 Task: Open Card Card0000000183 in Board Board0000000046 in Workspace WS0000000016 in Trello. Add Member Carxxstreet791@gmail.com to Card Card0000000183 in Board Board0000000046 in Workspace WS0000000016 in Trello. Add Orange Label titled Label0000000183 to Card Card0000000183 in Board Board0000000046 in Workspace WS0000000016 in Trello. Add Checklist CL0000000183 to Card Card0000000183 in Board Board0000000046 in Workspace WS0000000016 in Trello. Add Dates with Start Date as Jun 01 2023 and Due Date as Jun 30 2023 to Card Card0000000183 in Board Board0000000046 in Workspace WS0000000016 in Trello
Action: Mouse moved to (523, 84)
Screenshot: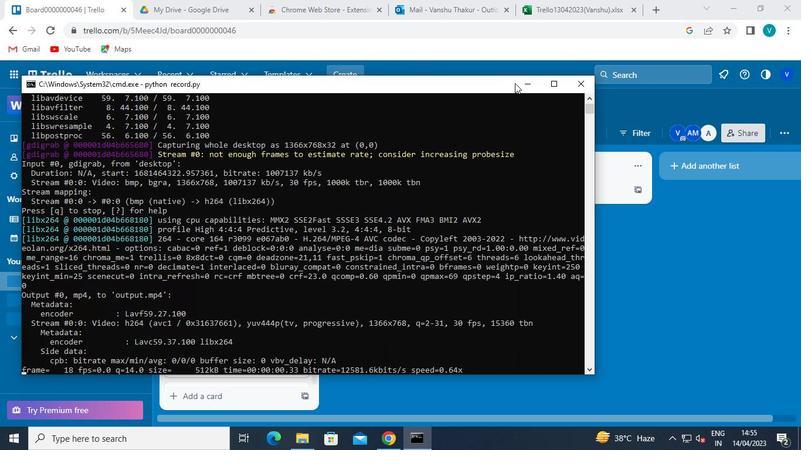 
Action: Mouse pressed left at (523, 84)
Screenshot: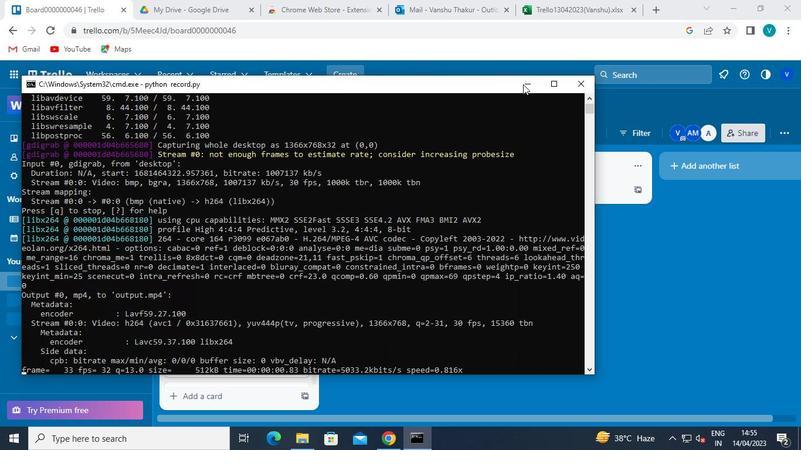 
Action: Mouse moved to (254, 345)
Screenshot: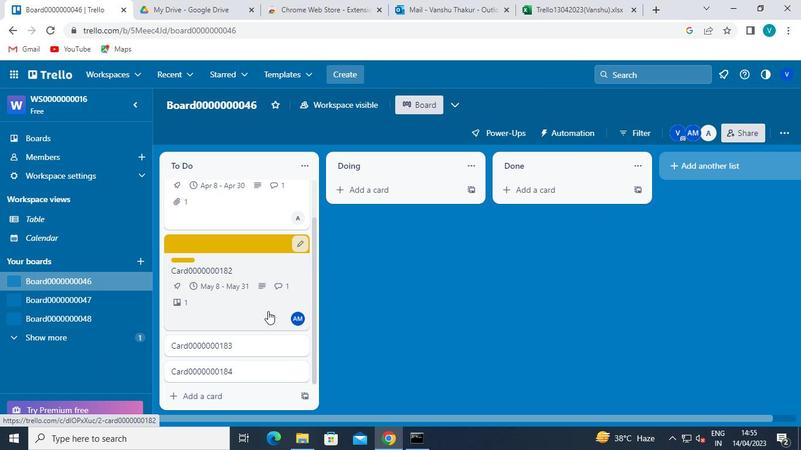 
Action: Mouse pressed left at (254, 345)
Screenshot: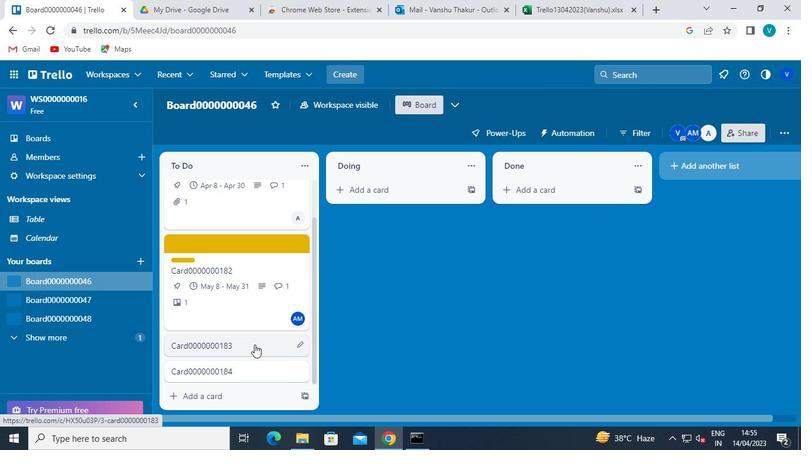
Action: Mouse moved to (557, 202)
Screenshot: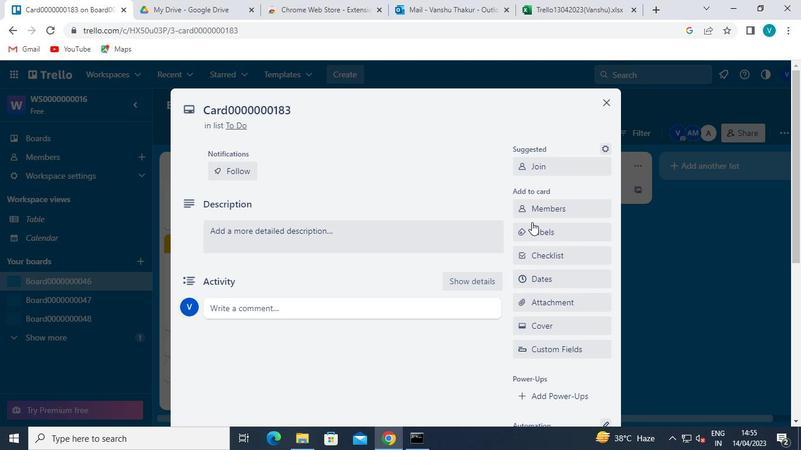 
Action: Mouse pressed left at (557, 202)
Screenshot: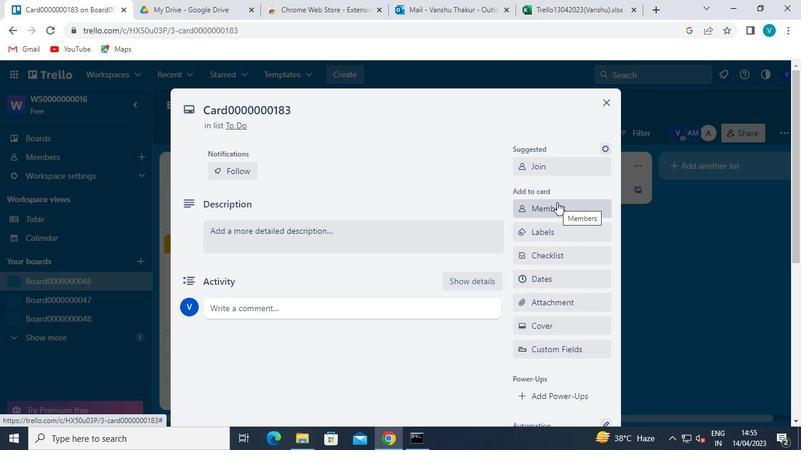 
Action: Mouse moved to (558, 256)
Screenshot: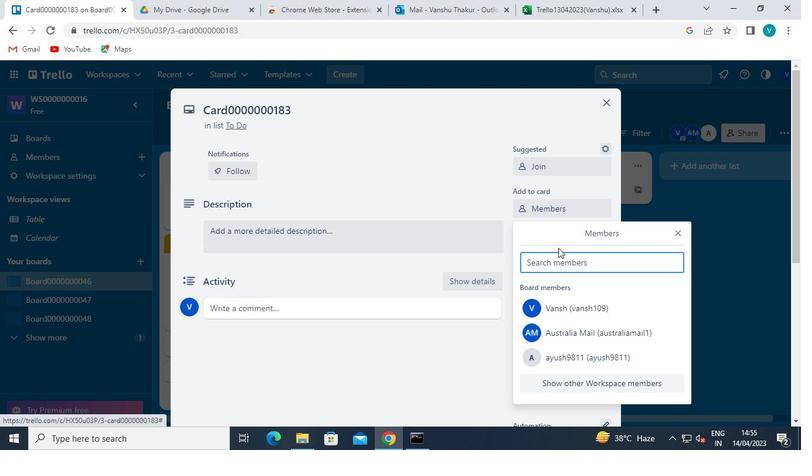 
Action: Mouse pressed left at (558, 256)
Screenshot: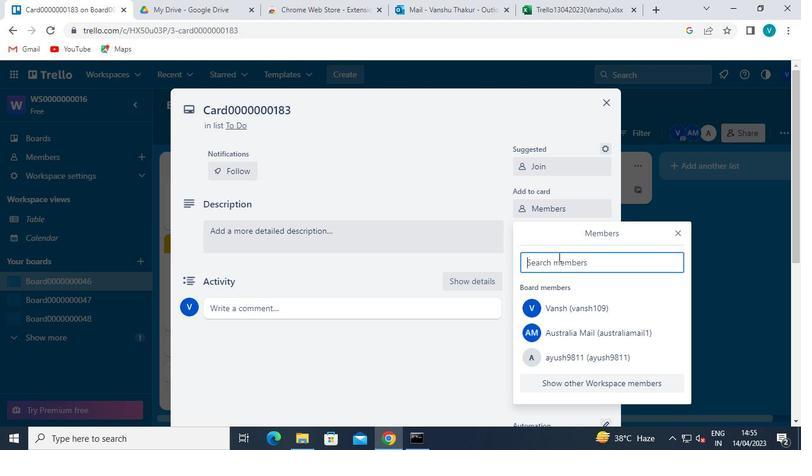 
Action: Mouse moved to (558, 256)
Screenshot: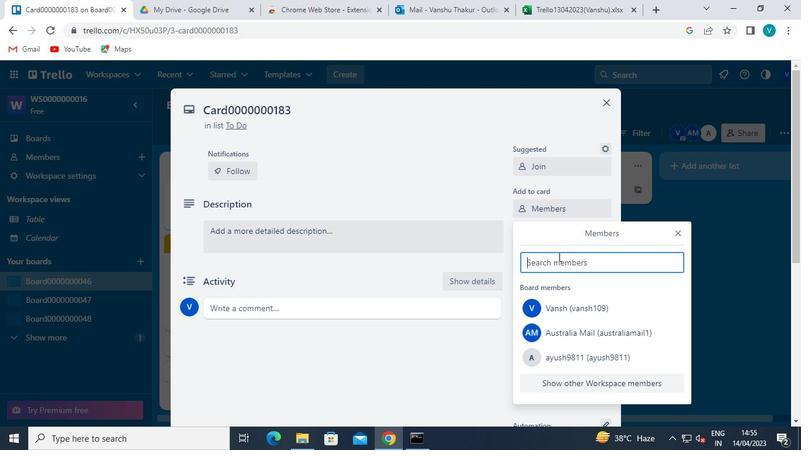 
Action: Keyboard Key.shift
Screenshot: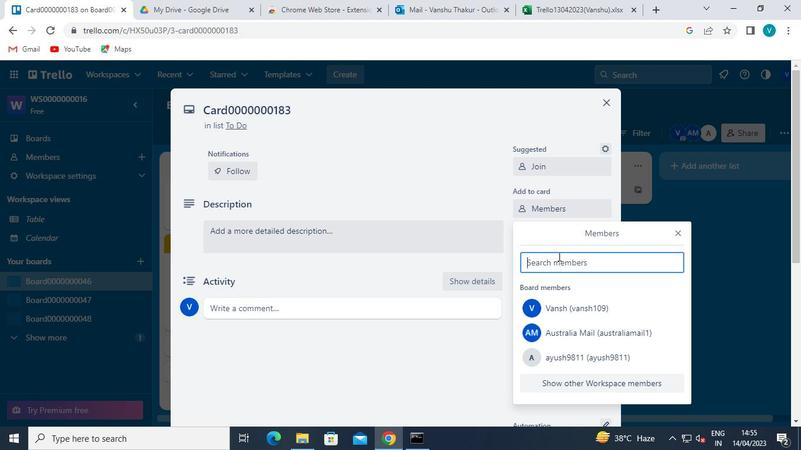 
Action: Keyboard Key.shift
Screenshot: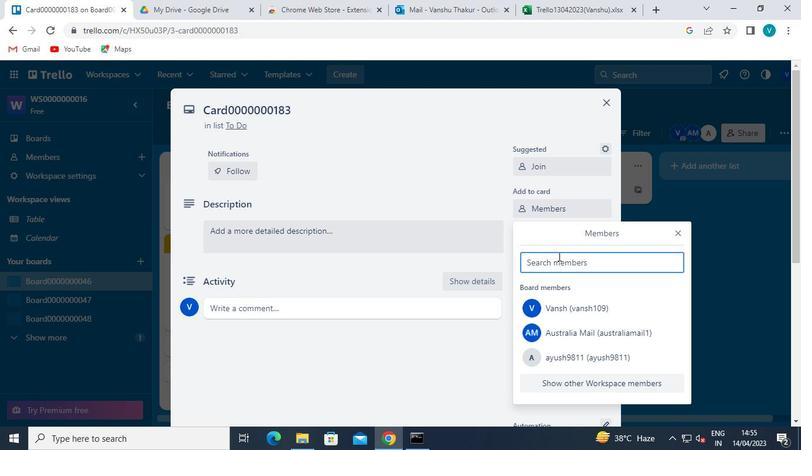 
Action: Keyboard Key.shift
Screenshot: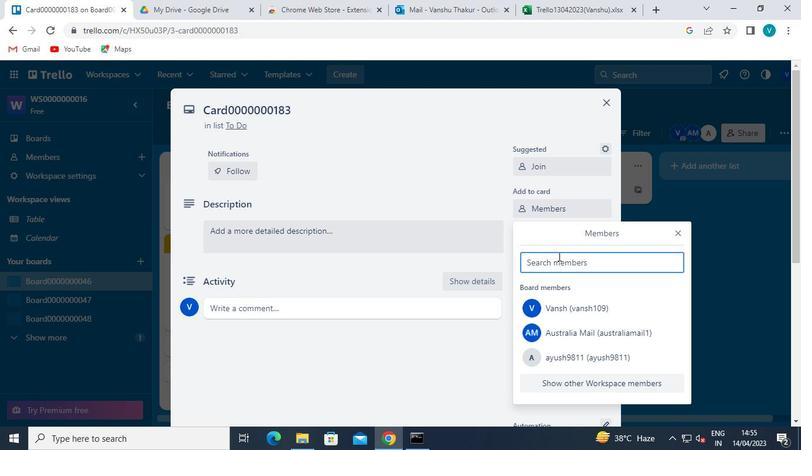 
Action: Keyboard C
Screenshot: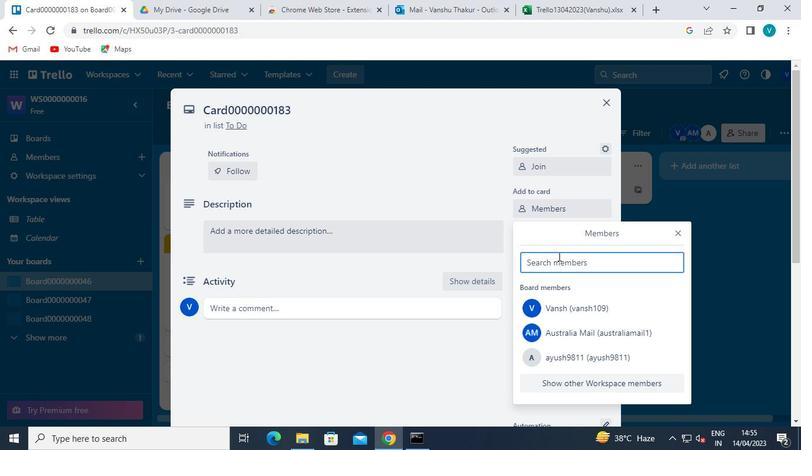 
Action: Keyboard a
Screenshot: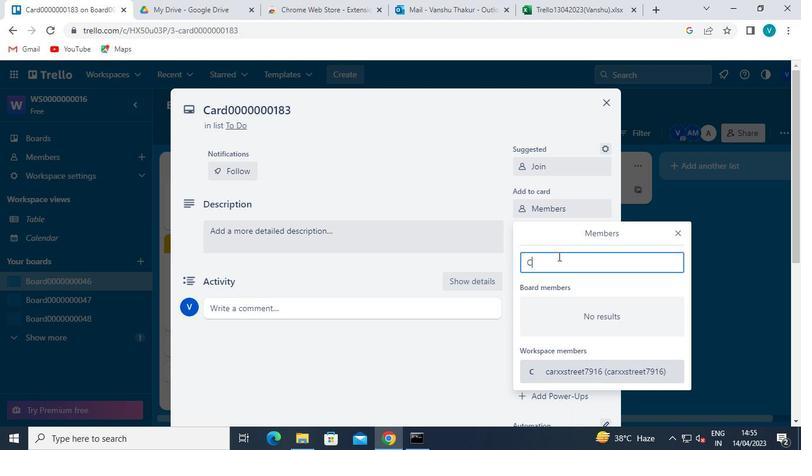 
Action: Keyboard r
Screenshot: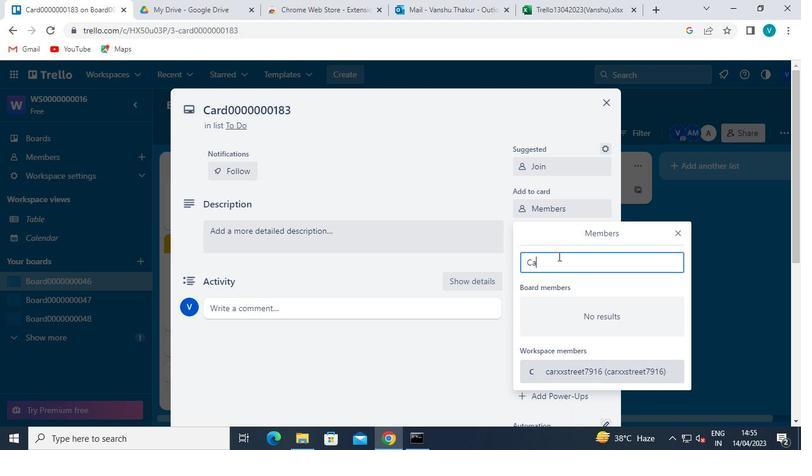 
Action: Keyboard x
Screenshot: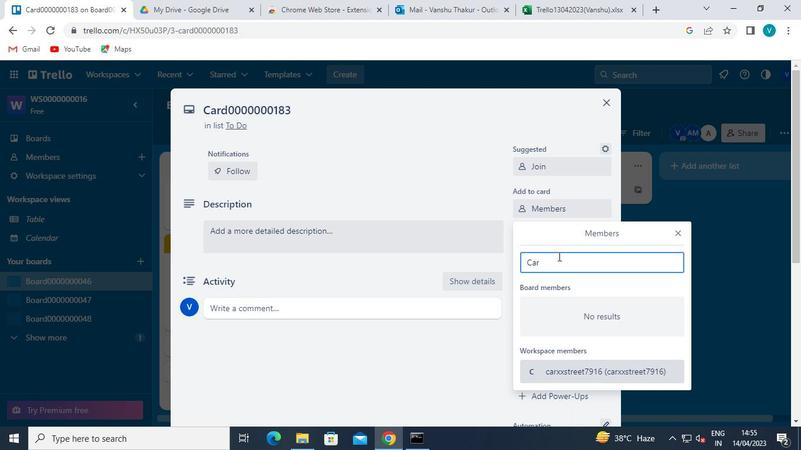 
Action: Keyboard x
Screenshot: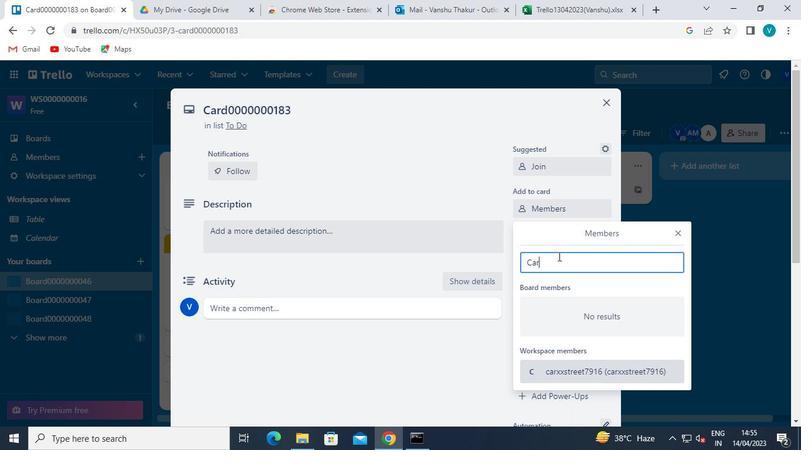 
Action: Keyboard Key.shift
Screenshot: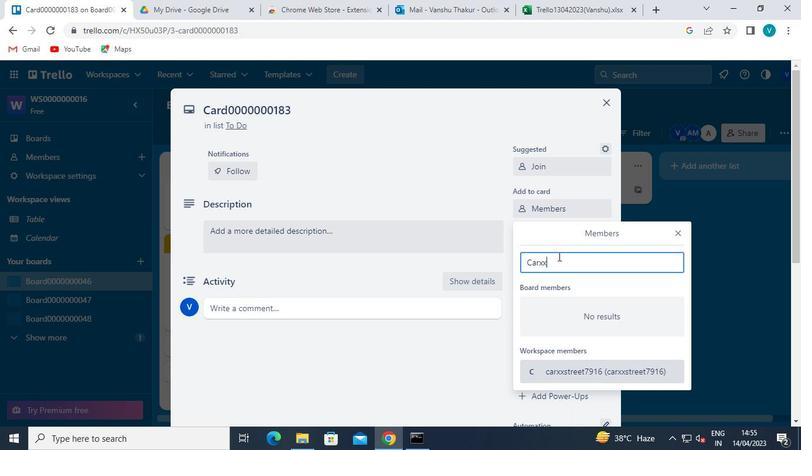 
Action: Keyboard S
Screenshot: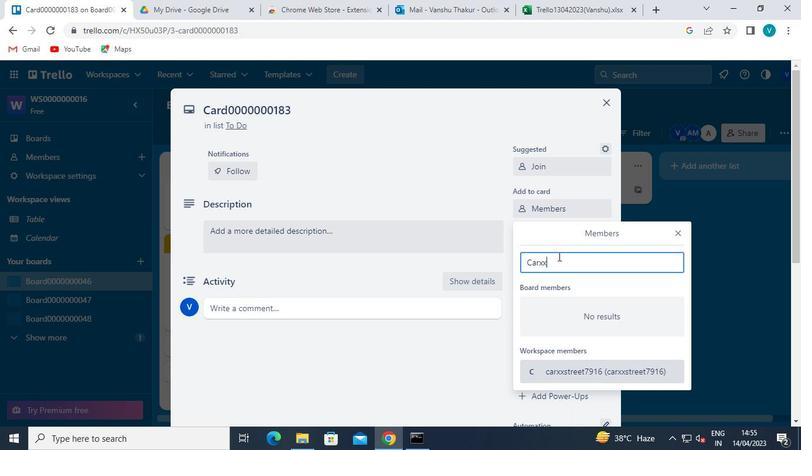 
Action: Keyboard t
Screenshot: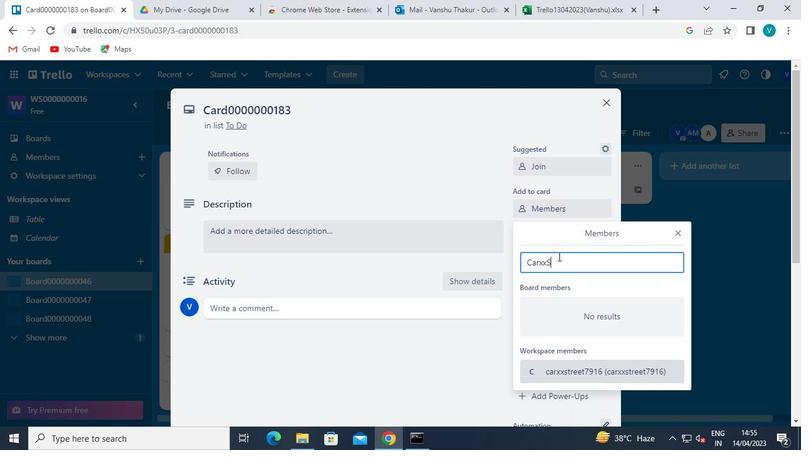 
Action: Keyboard r
Screenshot: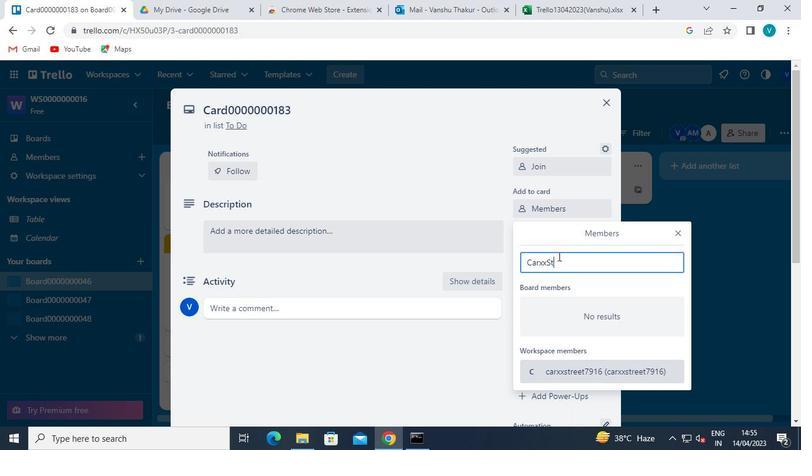 
Action: Keyboard e
Screenshot: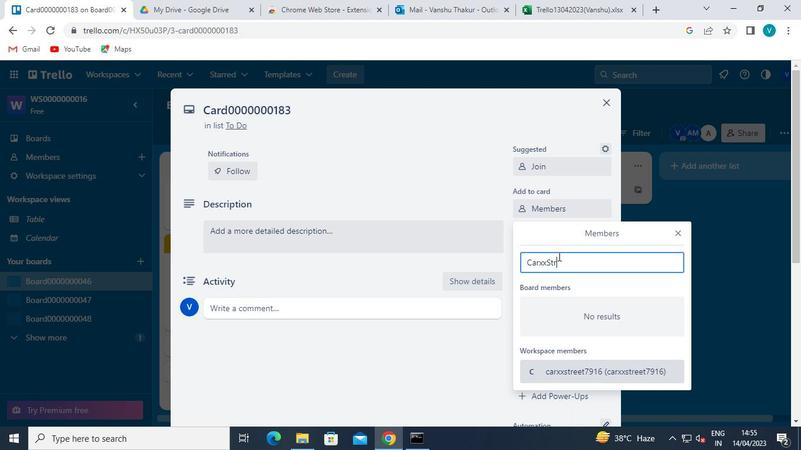 
Action: Keyboard e
Screenshot: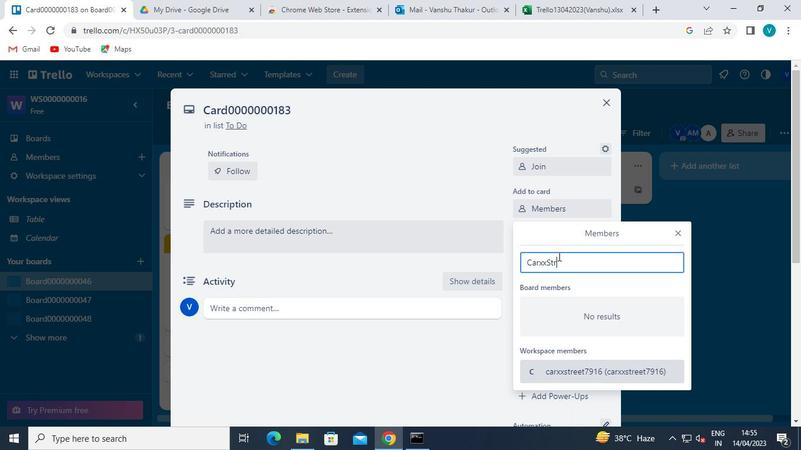 
Action: Keyboard t
Screenshot: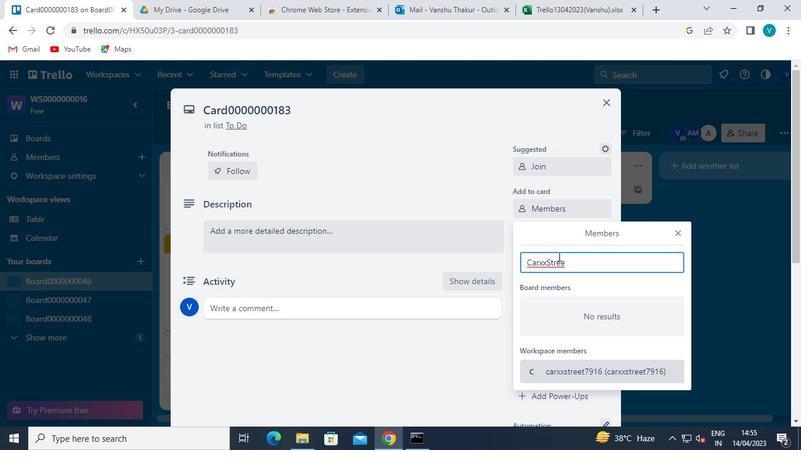 
Action: Keyboard <103>
Screenshot: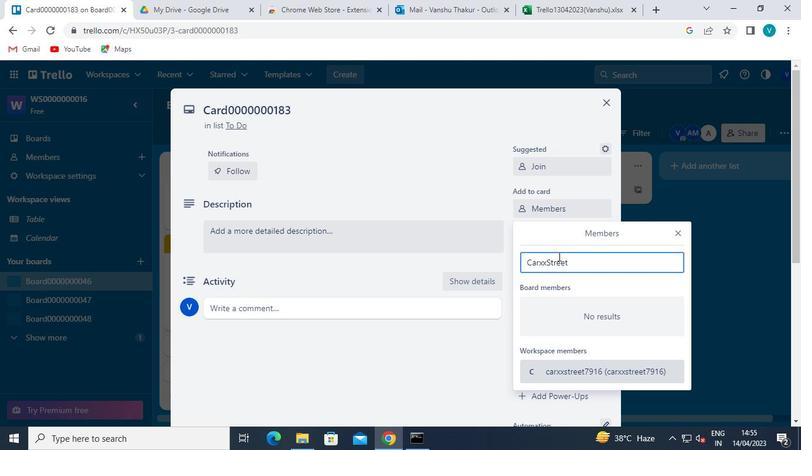 
Action: Keyboard <105>
Screenshot: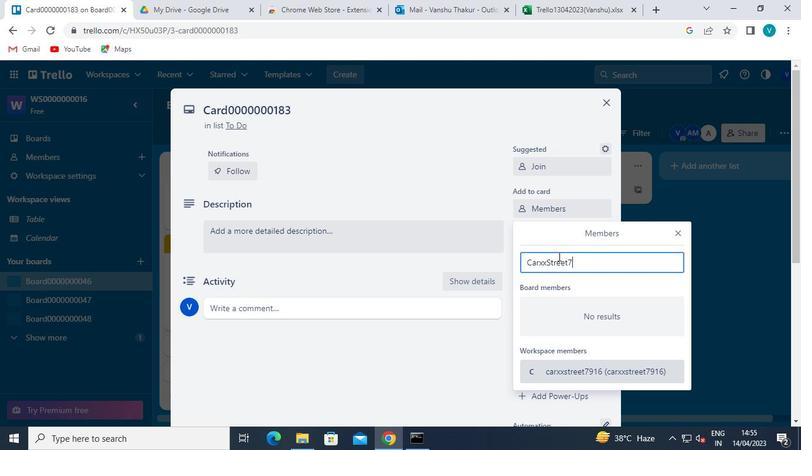 
Action: Keyboard <97>
Screenshot: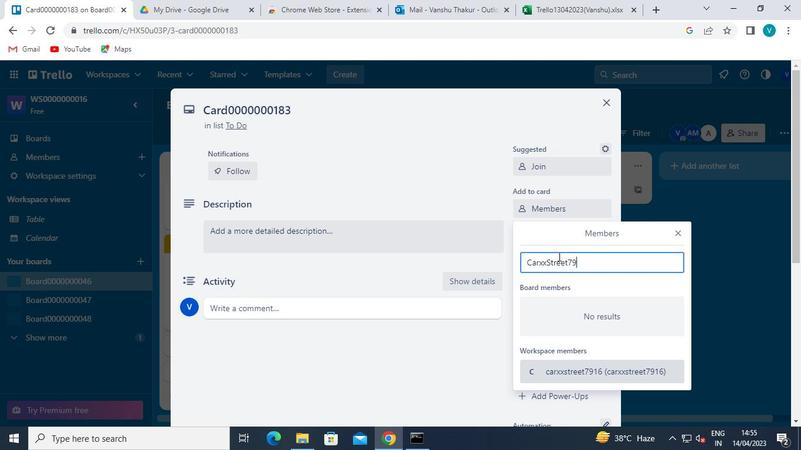 
Action: Keyboard <102>
Screenshot: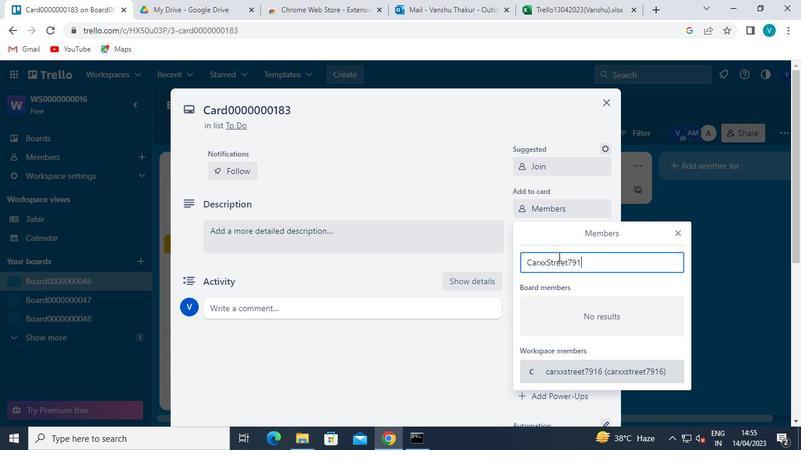 
Action: Keyboard Key.shift
Screenshot: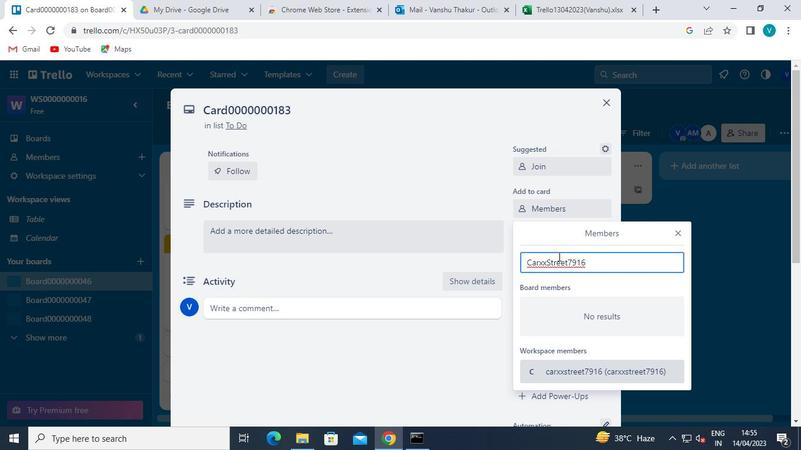 
Action: Keyboard @
Screenshot: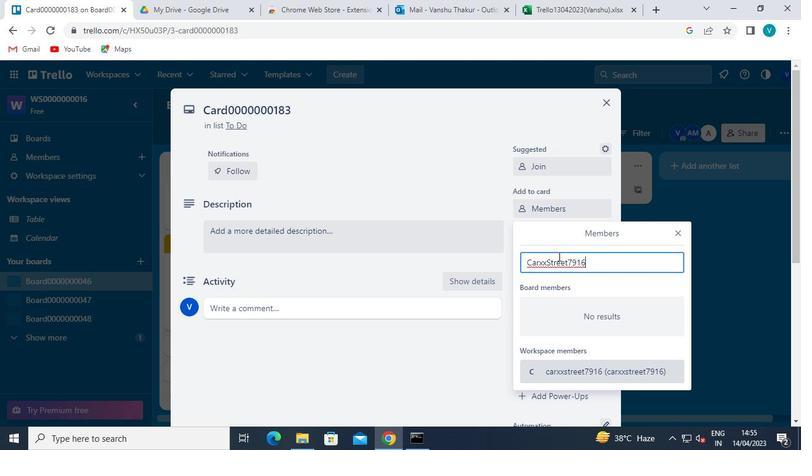 
Action: Keyboard g
Screenshot: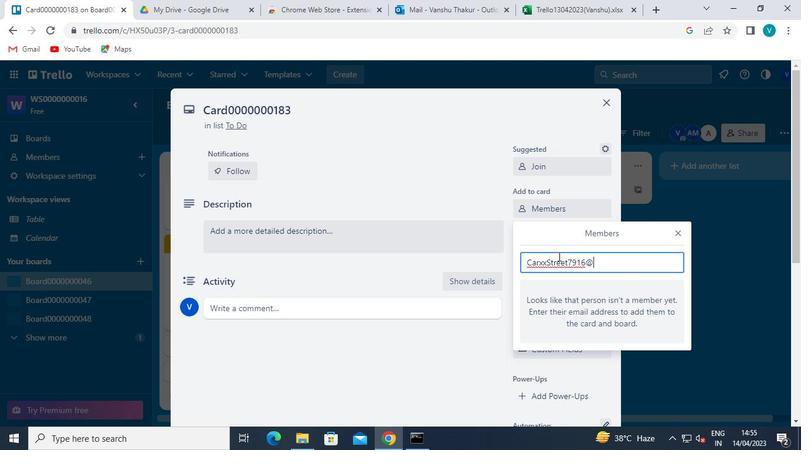
Action: Keyboard m
Screenshot: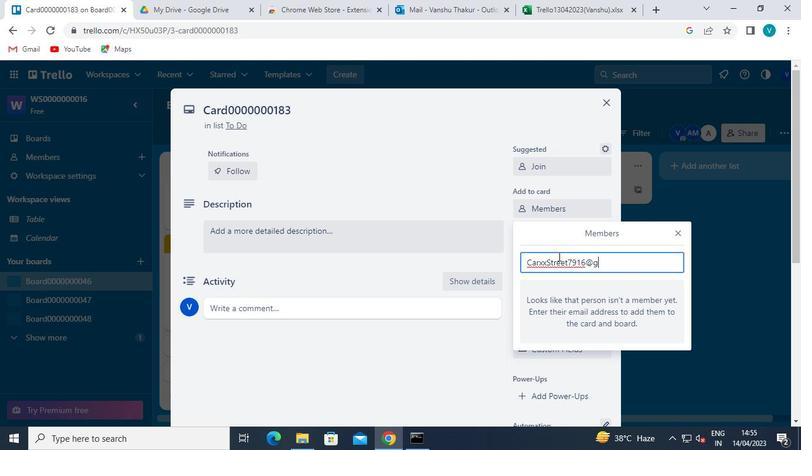 
Action: Keyboard a
Screenshot: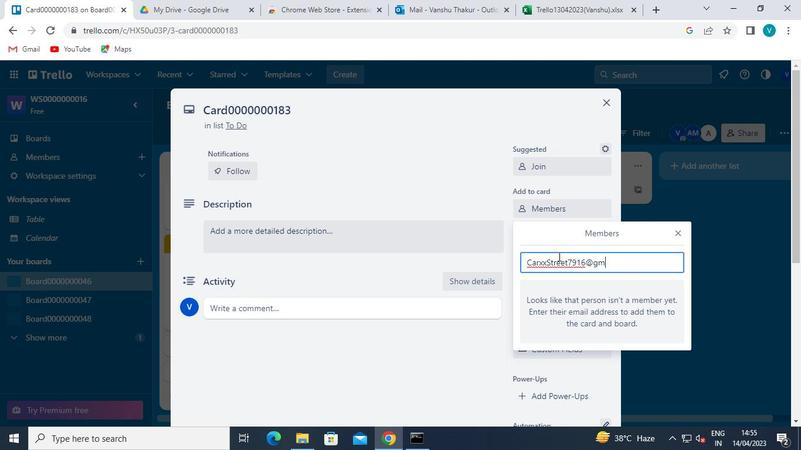 
Action: Keyboard i
Screenshot: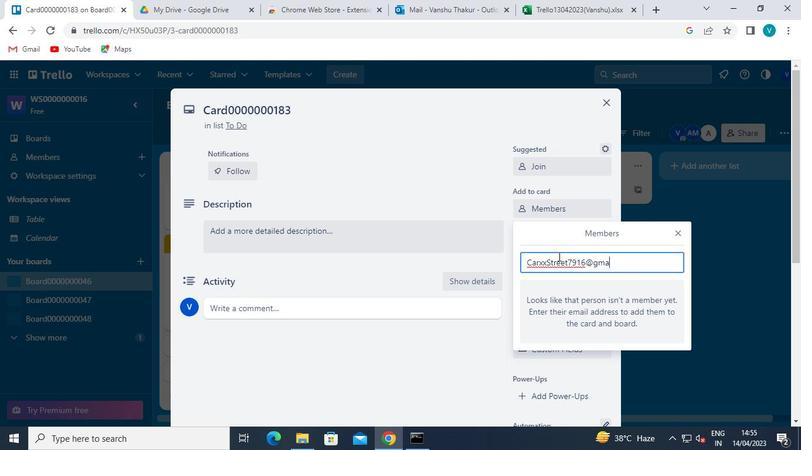 
Action: Keyboard l
Screenshot: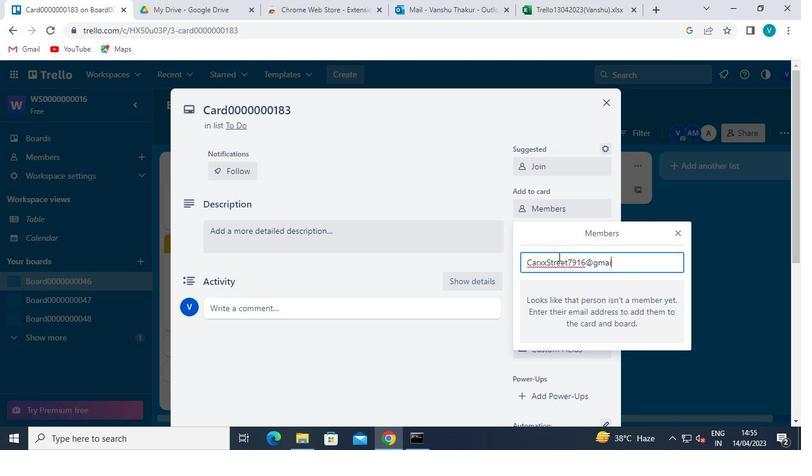 
Action: Keyboard <110>
Screenshot: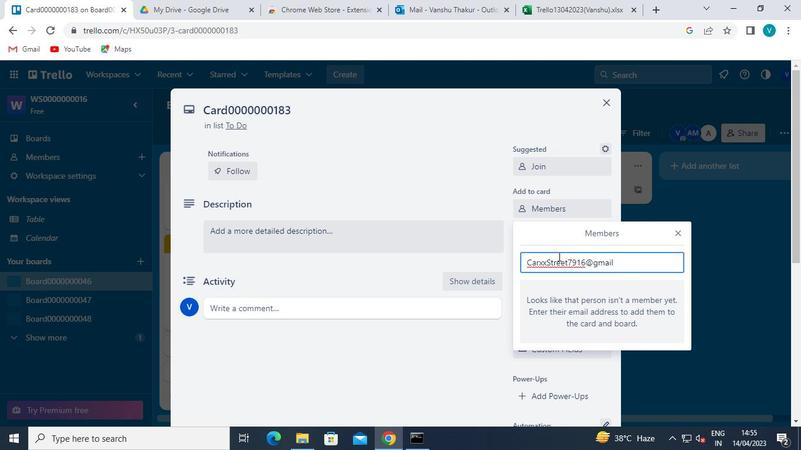 
Action: Keyboard c
Screenshot: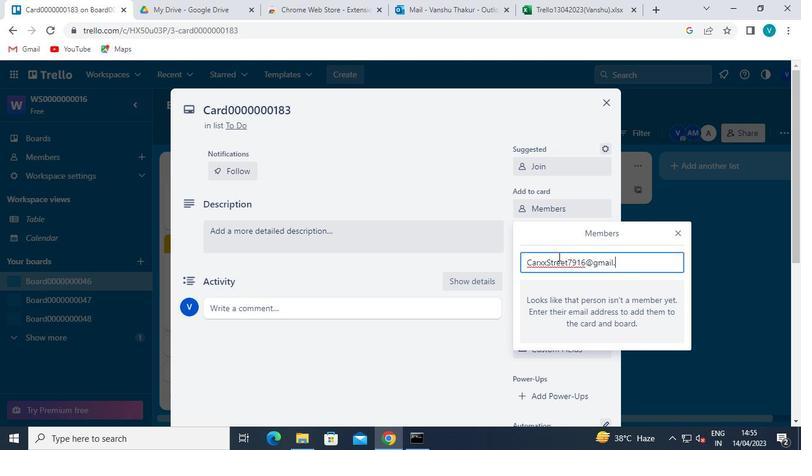
Action: Keyboard o
Screenshot: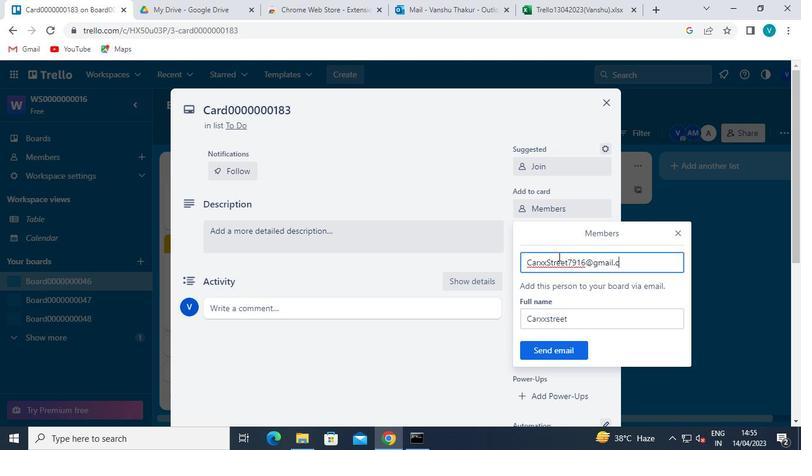 
Action: Keyboard m
Screenshot: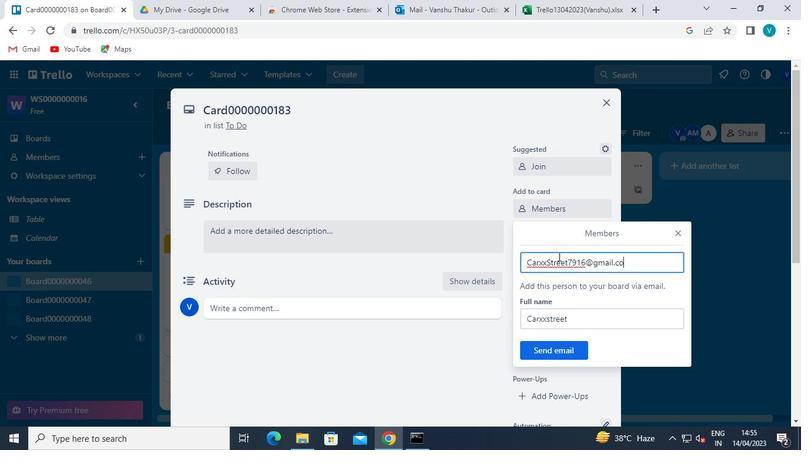 
Action: Mouse moved to (556, 353)
Screenshot: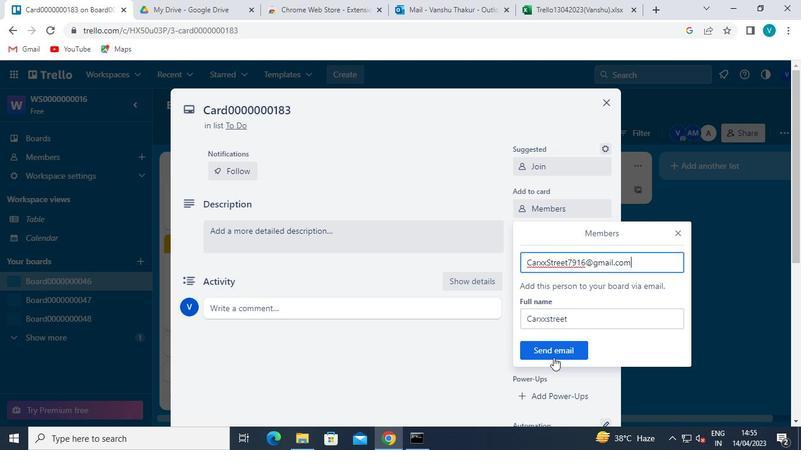 
Action: Mouse pressed left at (556, 353)
Screenshot: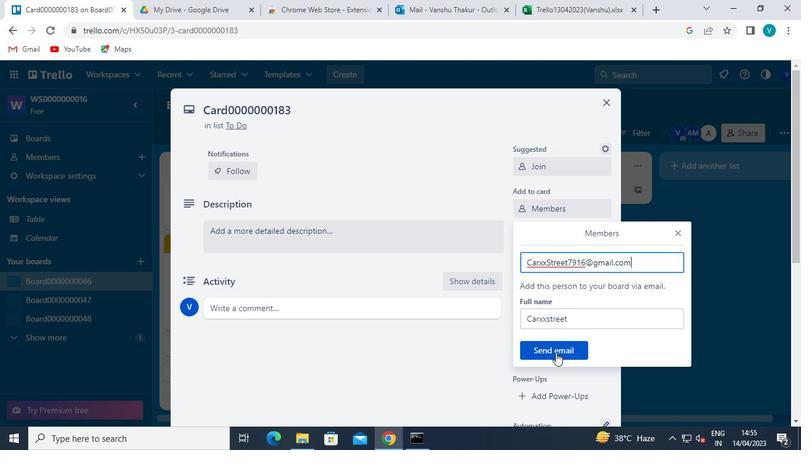 
Action: Mouse moved to (554, 229)
Screenshot: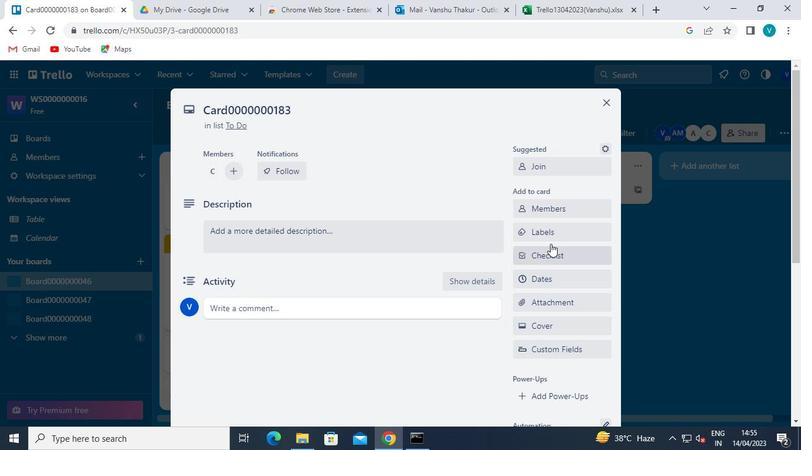 
Action: Mouse pressed left at (554, 229)
Screenshot: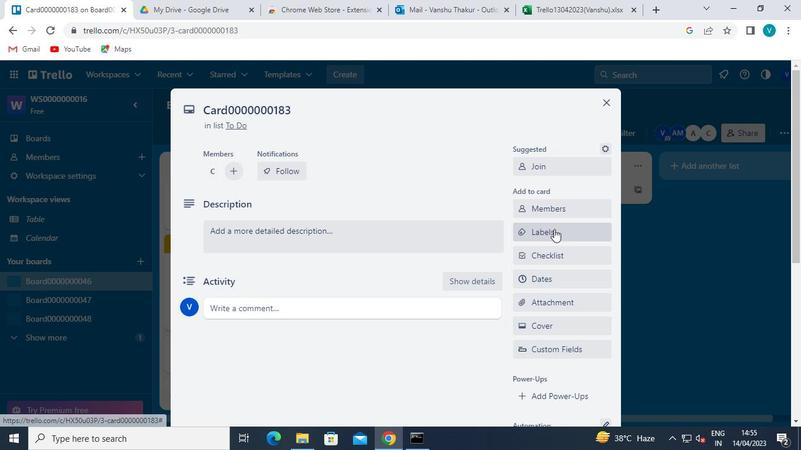 
Action: Mouse moved to (576, 354)
Screenshot: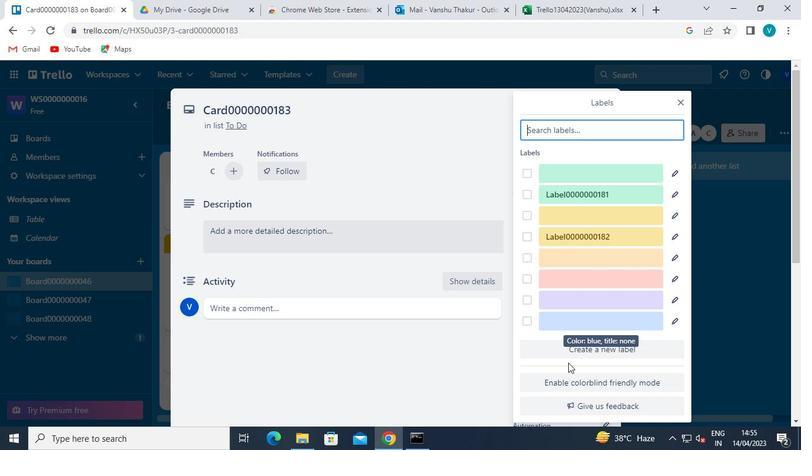 
Action: Mouse pressed left at (576, 354)
Screenshot: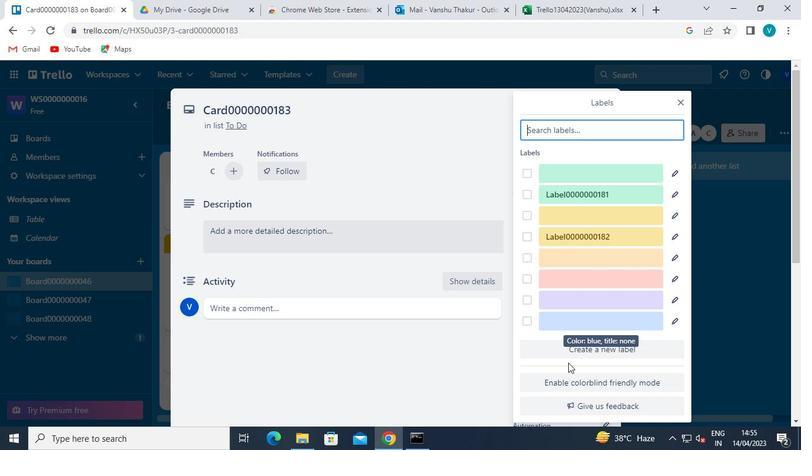 
Action: Mouse moved to (590, 271)
Screenshot: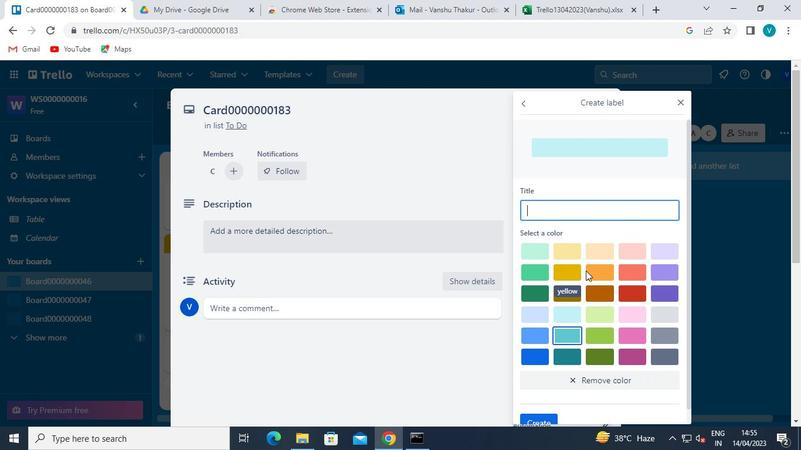
Action: Mouse pressed left at (590, 271)
Screenshot: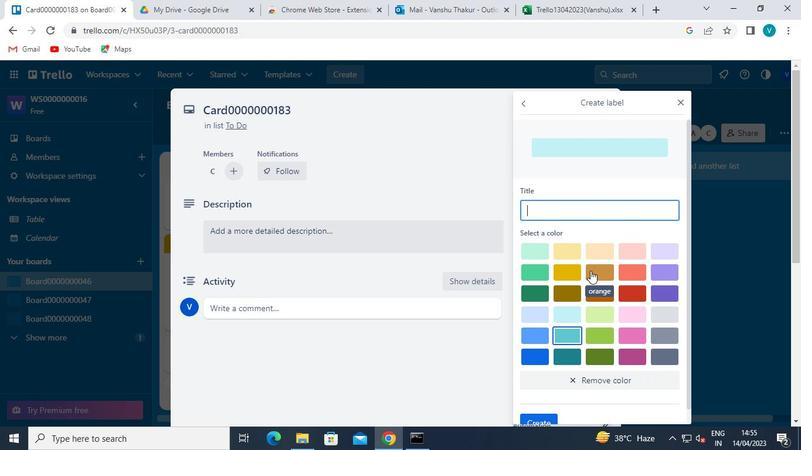 
Action: Mouse moved to (563, 212)
Screenshot: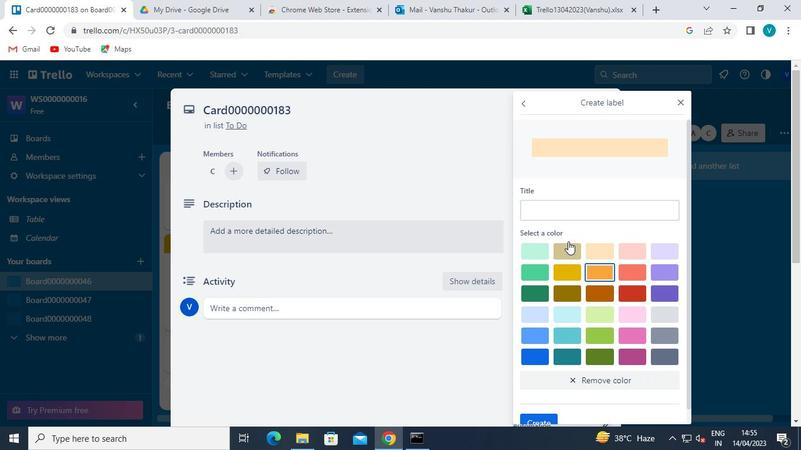 
Action: Mouse pressed left at (563, 212)
Screenshot: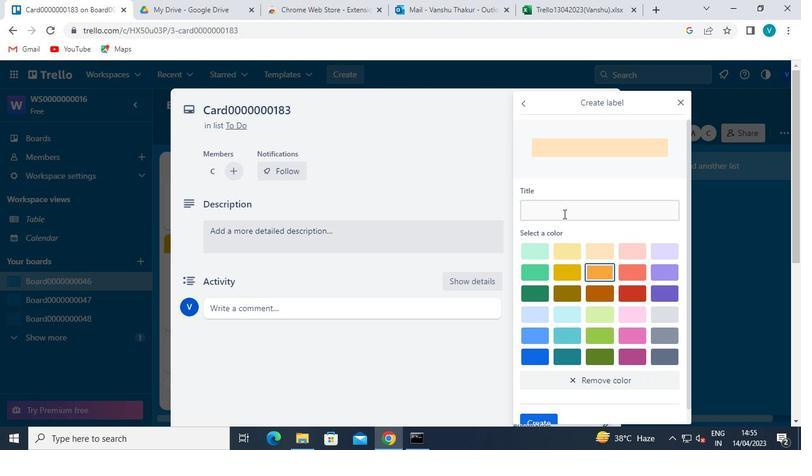 
Action: Mouse moved to (563, 212)
Screenshot: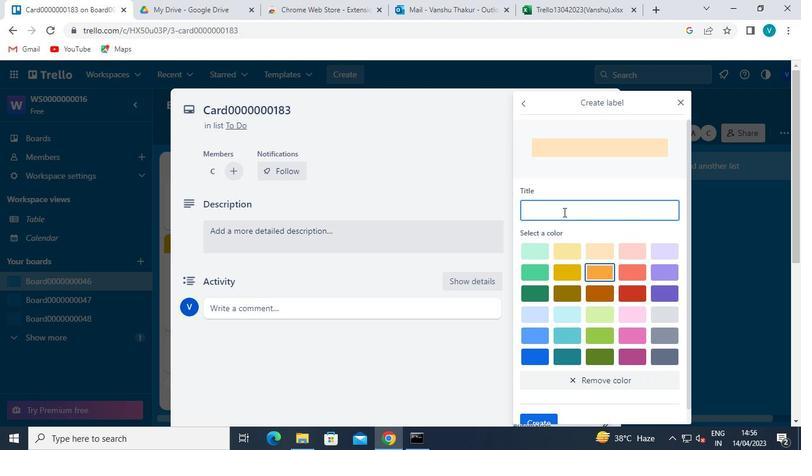 
Action: Keyboard Key.shift
Screenshot: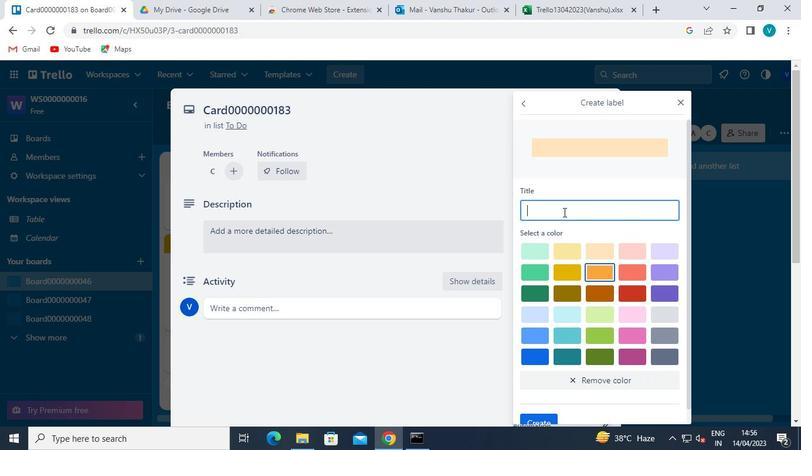 
Action: Keyboard L
Screenshot: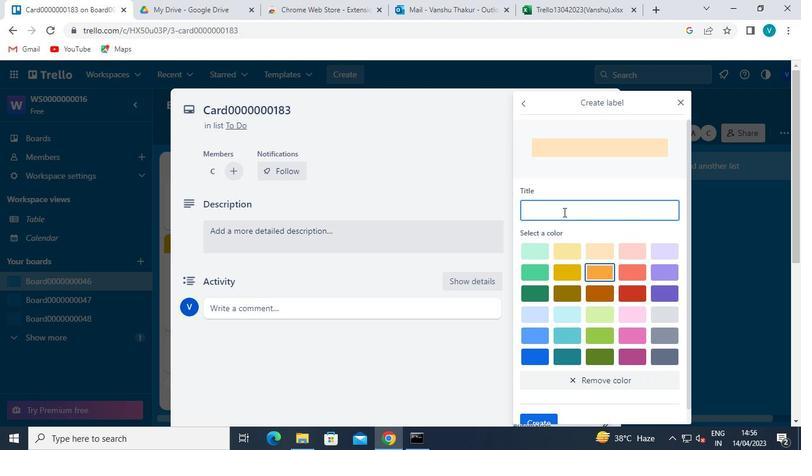 
Action: Keyboard a
Screenshot: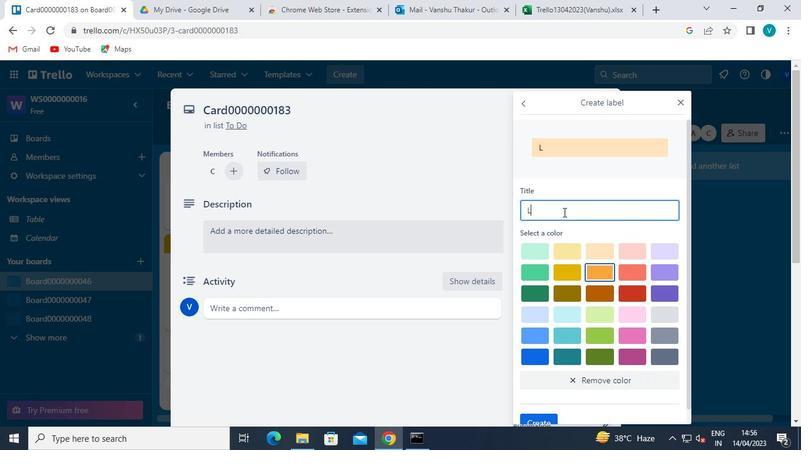
Action: Keyboard b
Screenshot: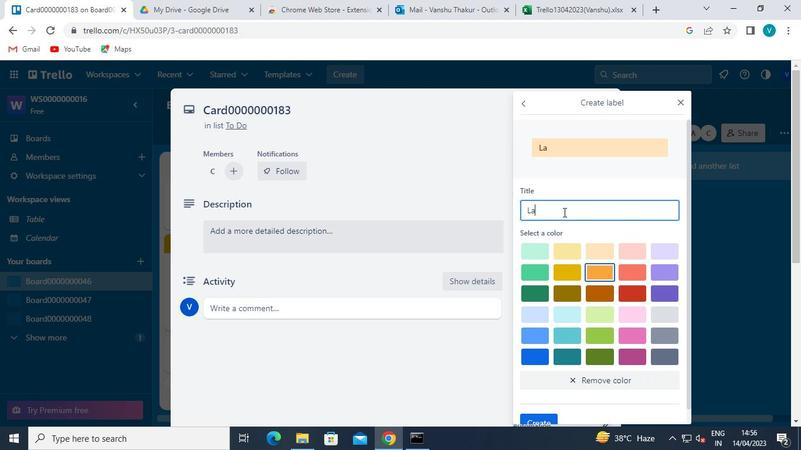 
Action: Keyboard e
Screenshot: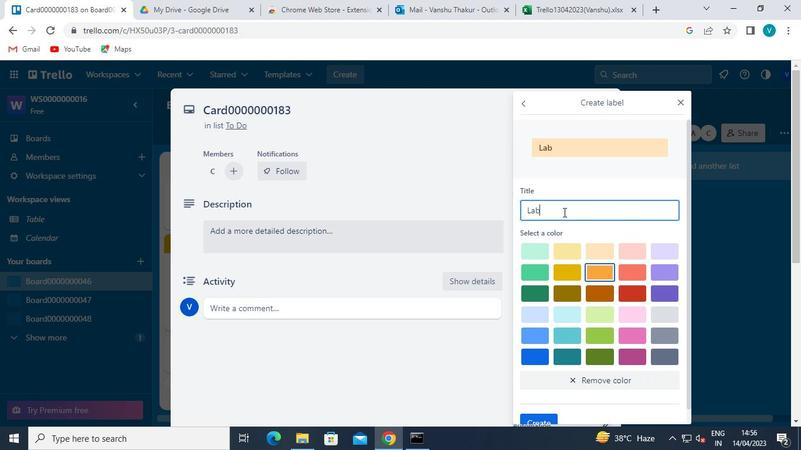 
Action: Keyboard l
Screenshot: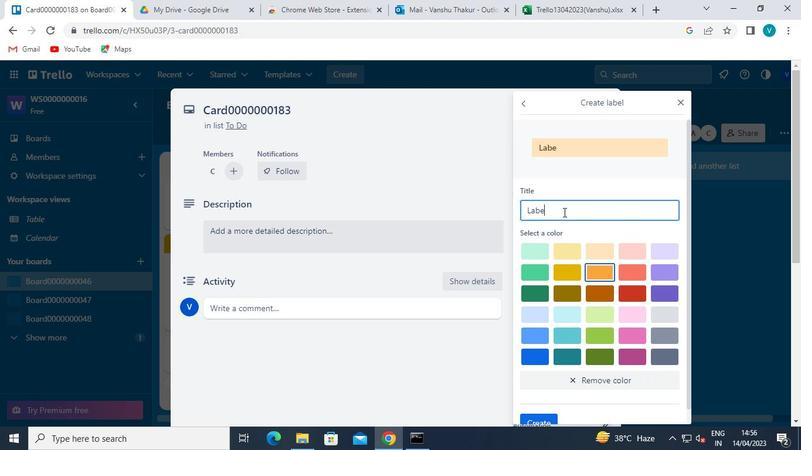 
Action: Keyboard <96>
Screenshot: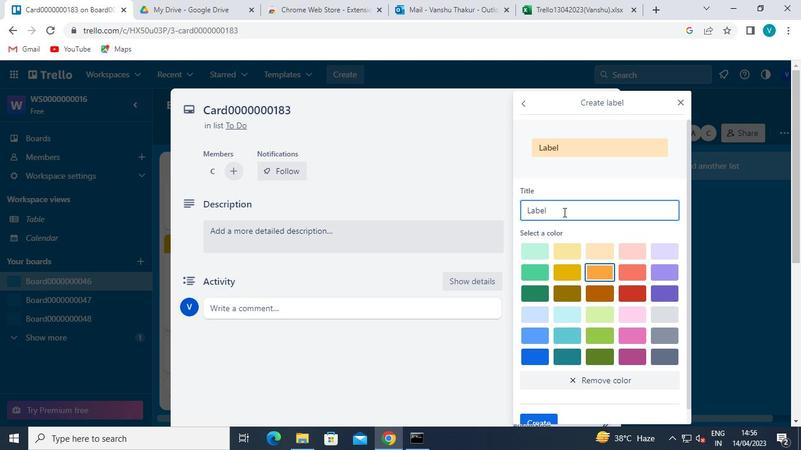 
Action: Keyboard <96>
Screenshot: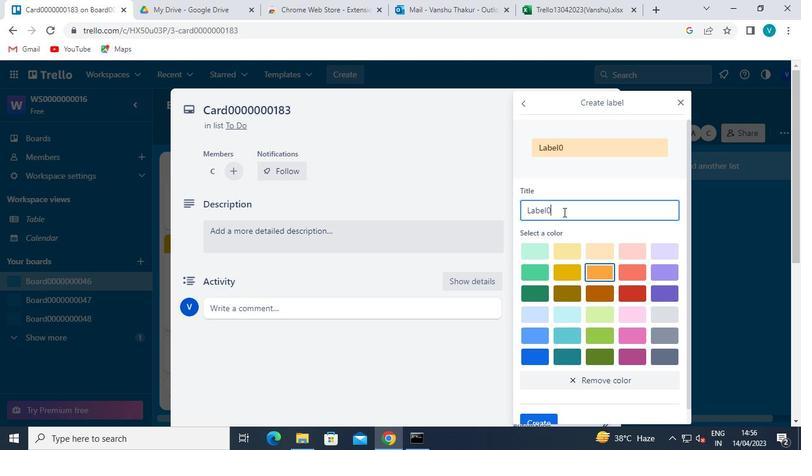 
Action: Keyboard <96>
Screenshot: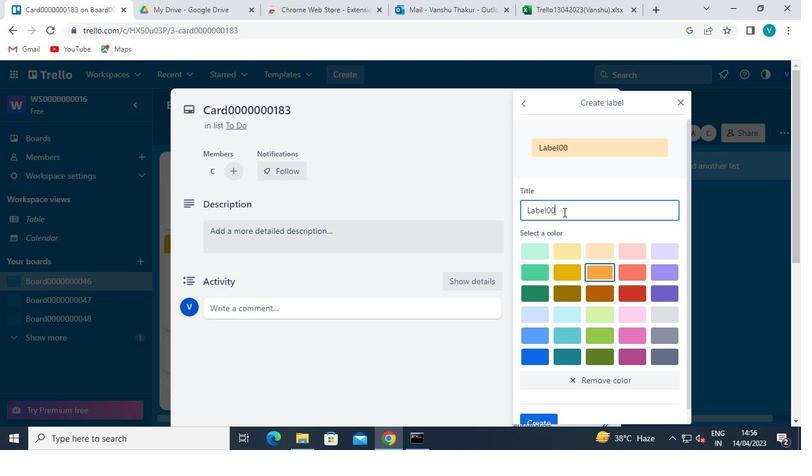 
Action: Keyboard <96>
Screenshot: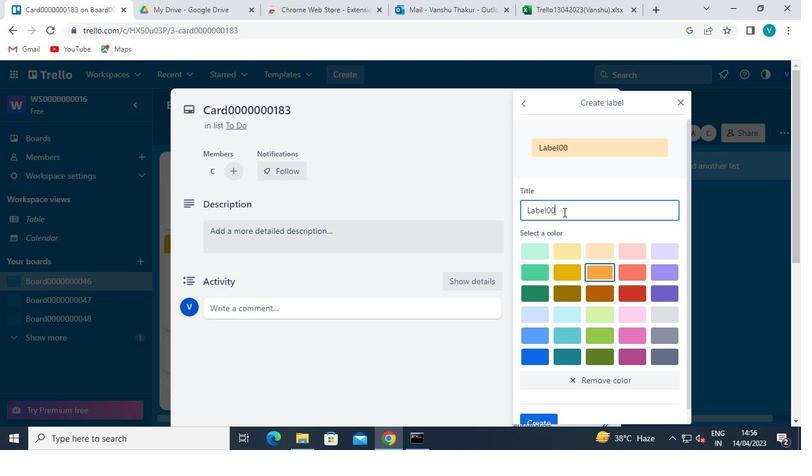 
Action: Keyboard <96>
Screenshot: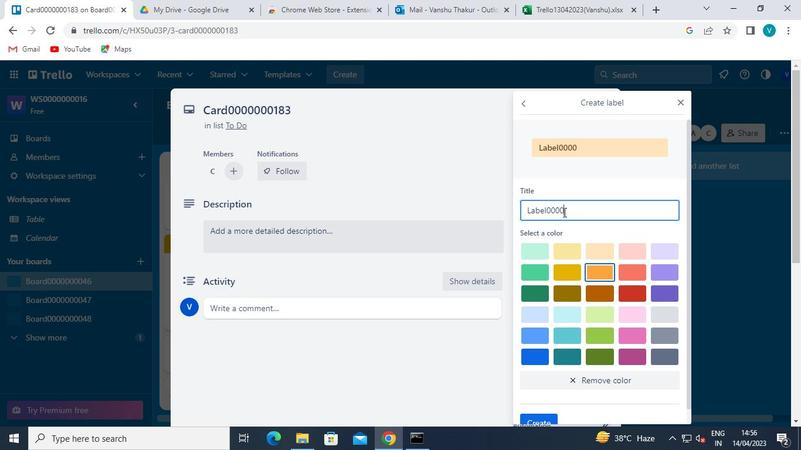 
Action: Keyboard <96>
Screenshot: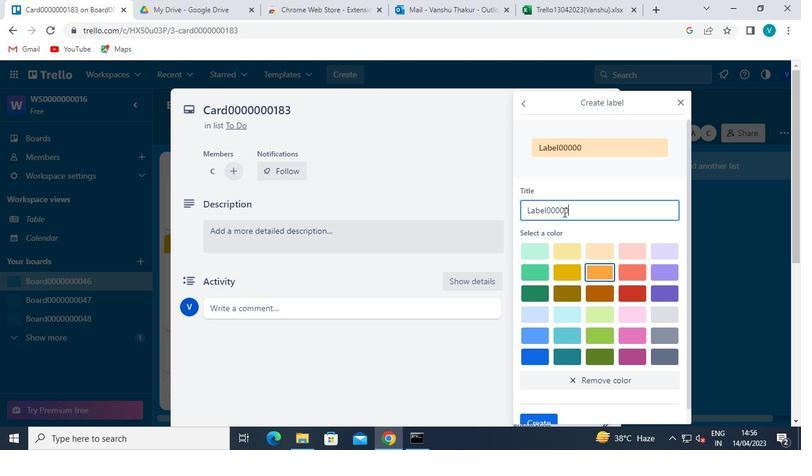
Action: Keyboard <96>
Screenshot: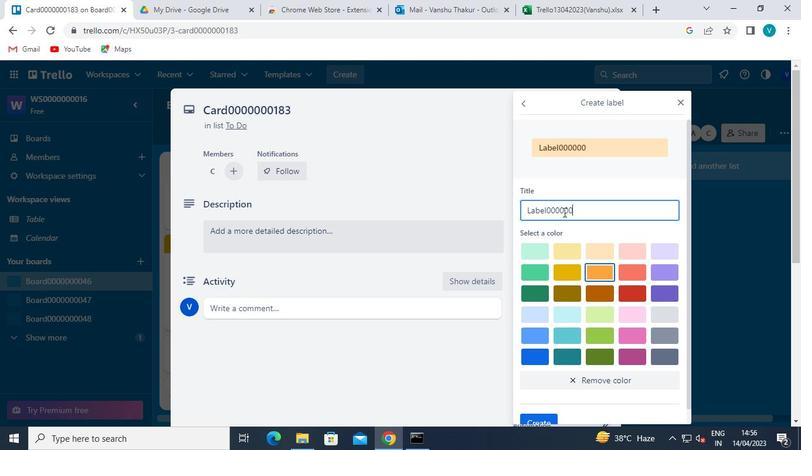 
Action: Keyboard <97>
Screenshot: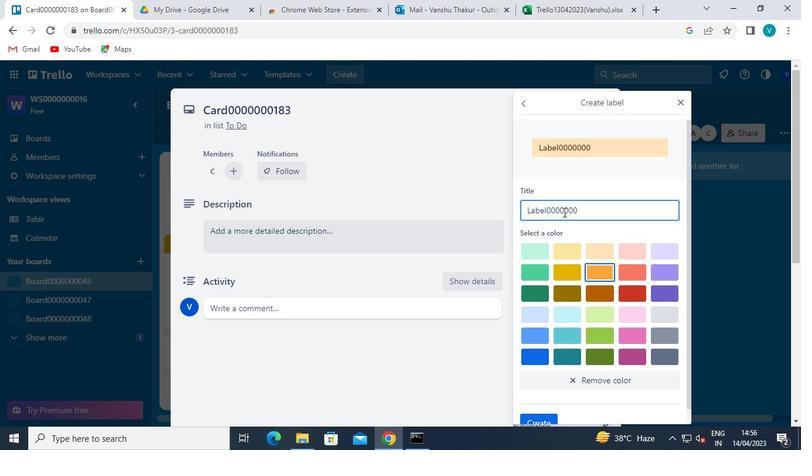 
Action: Keyboard <104>
Screenshot: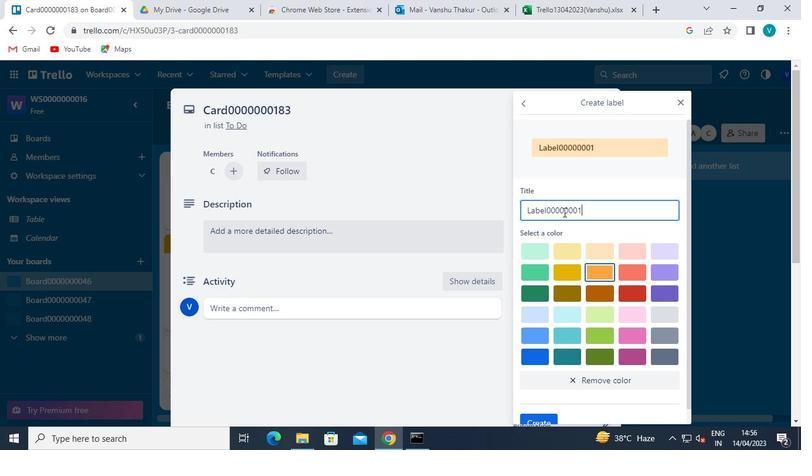
Action: Keyboard <99>
Screenshot: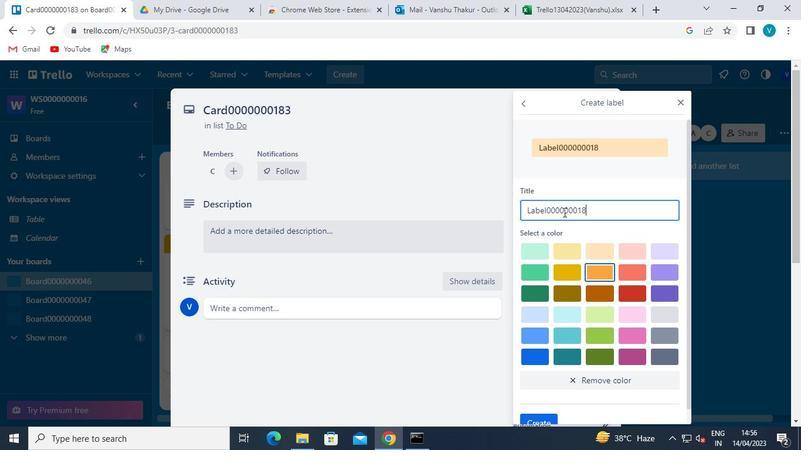 
Action: Mouse moved to (544, 404)
Screenshot: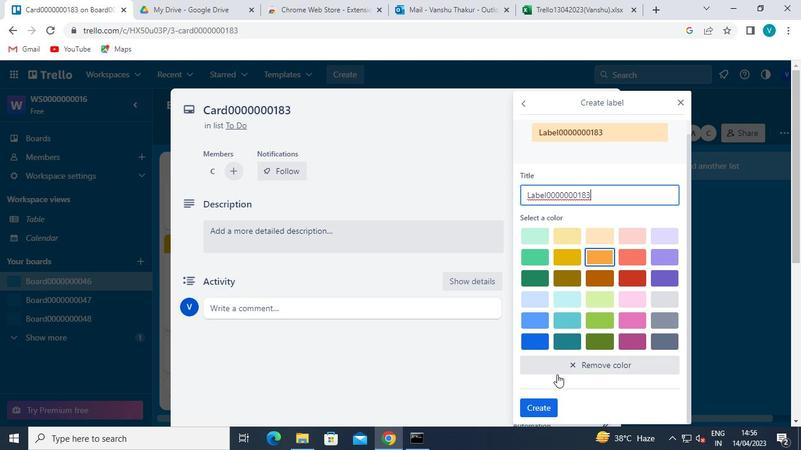 
Action: Mouse pressed left at (544, 404)
Screenshot: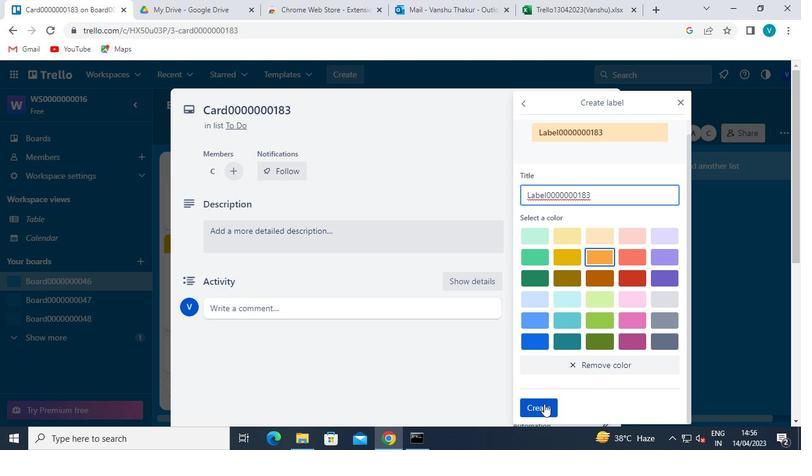 
Action: Mouse moved to (685, 102)
Screenshot: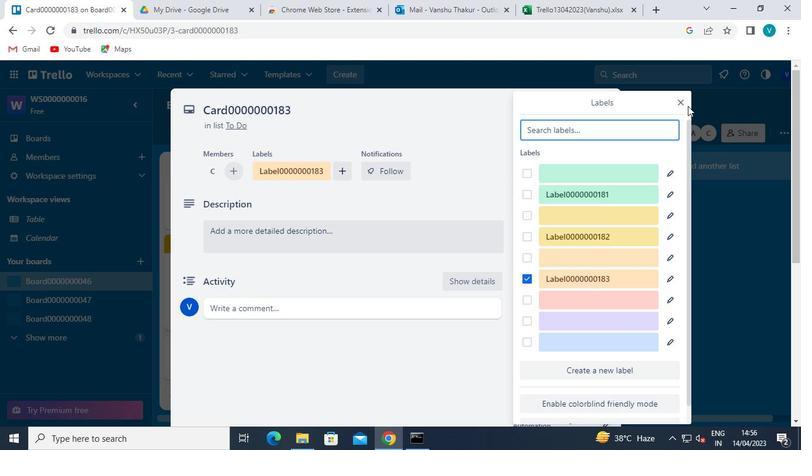 
Action: Mouse pressed left at (685, 102)
Screenshot: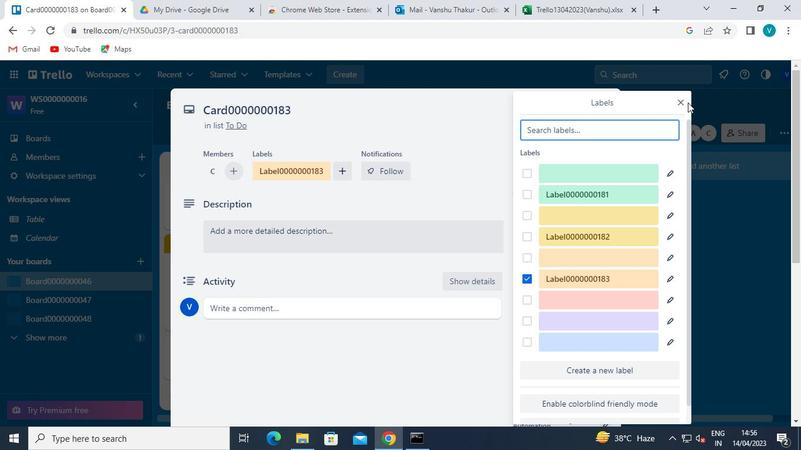 
Action: Mouse moved to (682, 102)
Screenshot: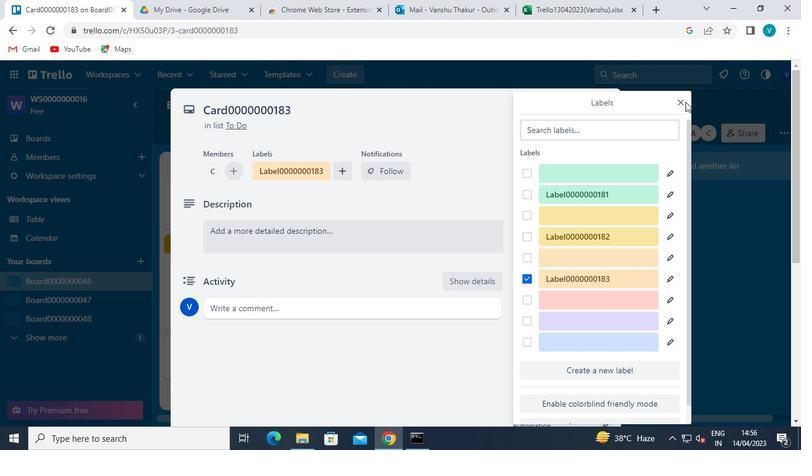 
Action: Mouse pressed left at (682, 102)
Screenshot: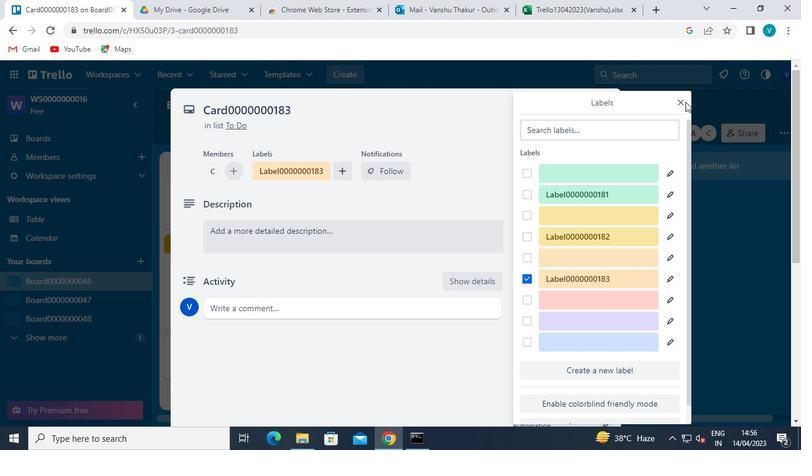 
Action: Mouse moved to (560, 254)
Screenshot: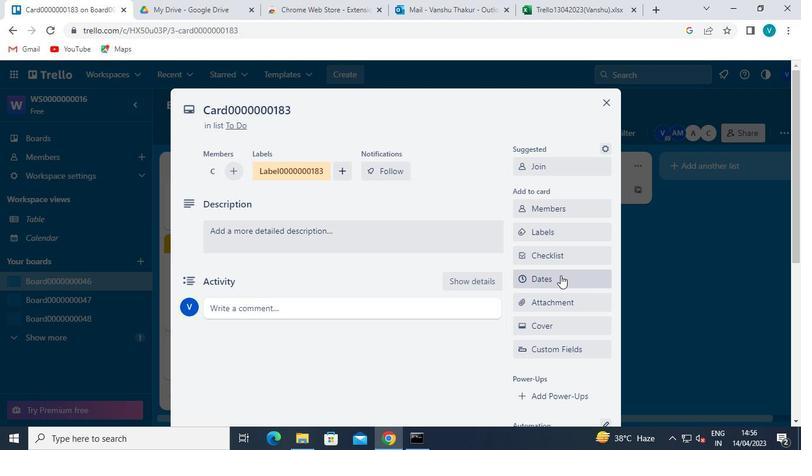 
Action: Mouse pressed left at (560, 254)
Screenshot: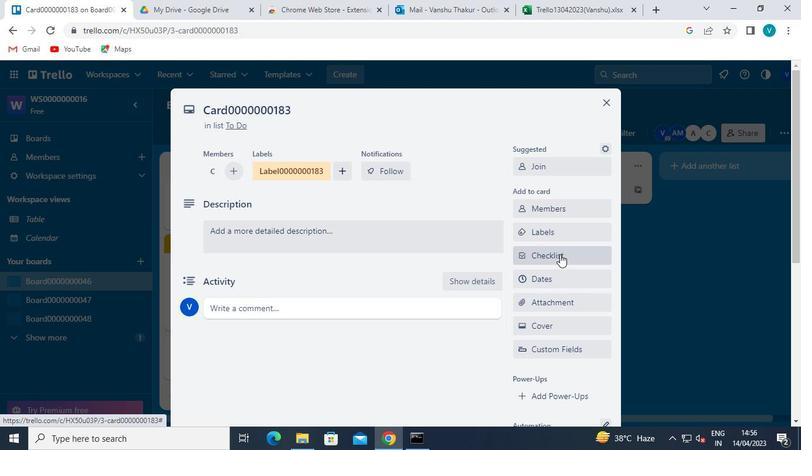 
Action: Mouse moved to (568, 320)
Screenshot: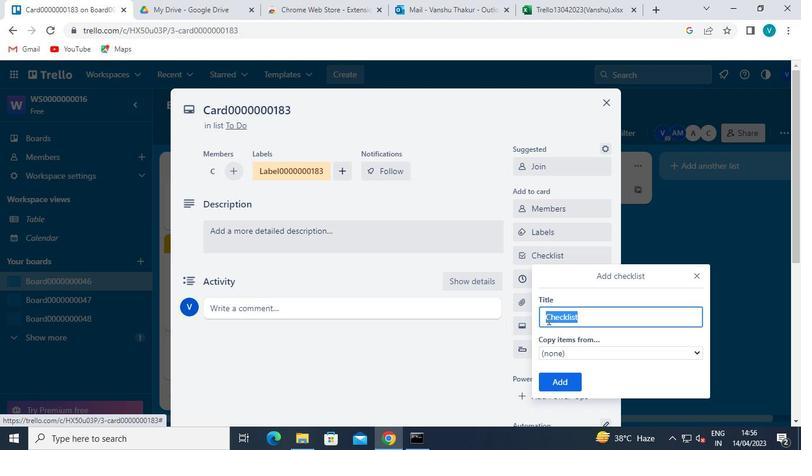 
Action: Keyboard Key.shift
Screenshot: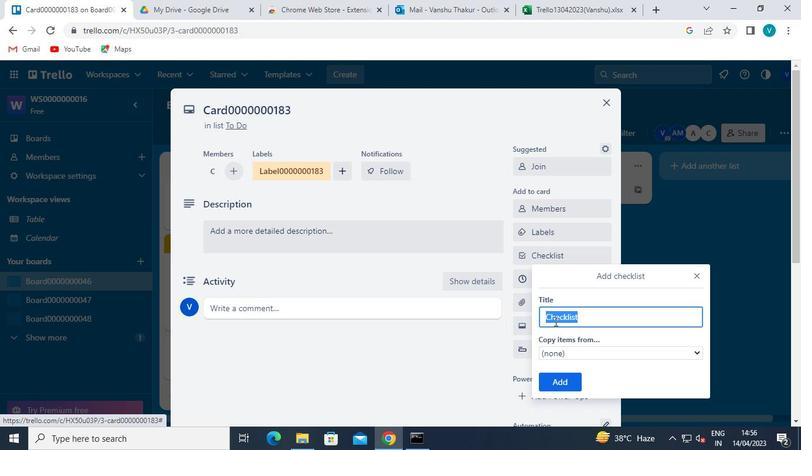 
Action: Keyboard Key.shift
Screenshot: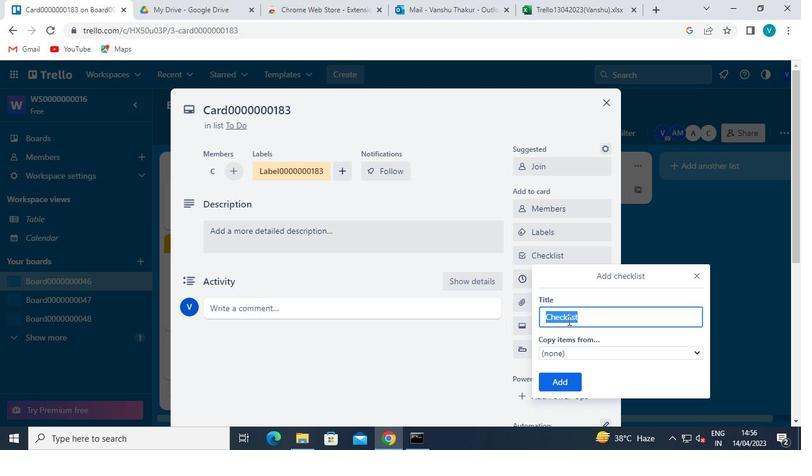 
Action: Keyboard C
Screenshot: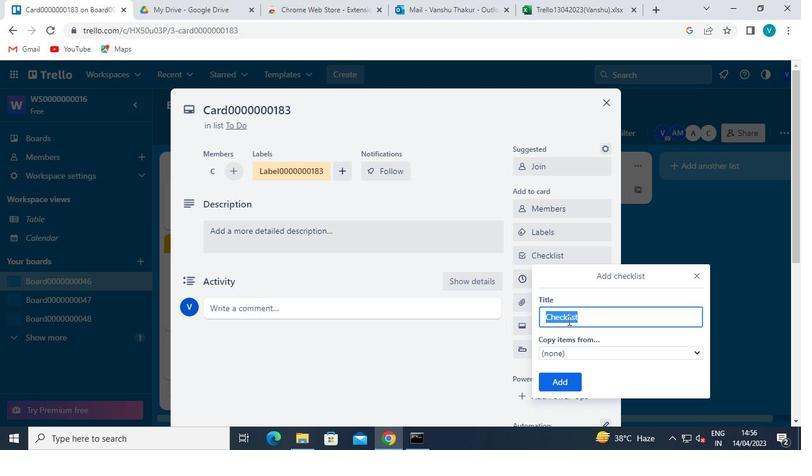 
Action: Keyboard L
Screenshot: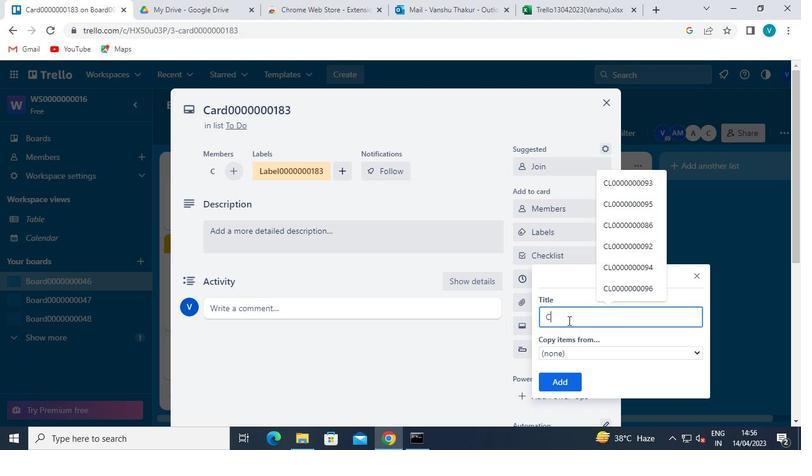 
Action: Keyboard <96>
Screenshot: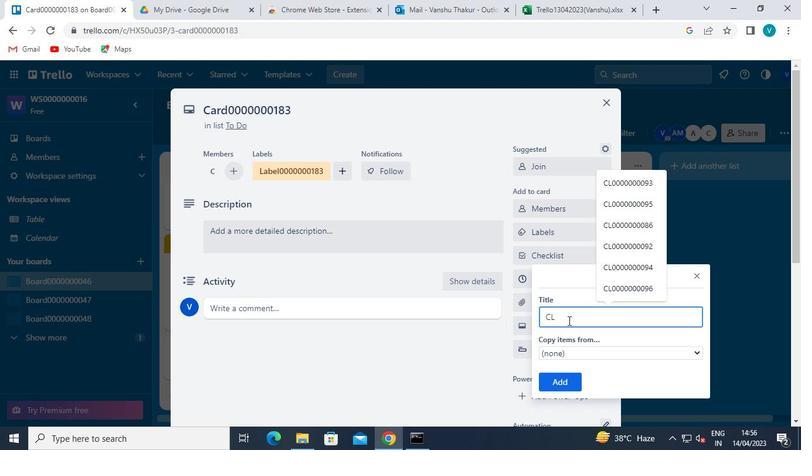 
Action: Keyboard <96>
Screenshot: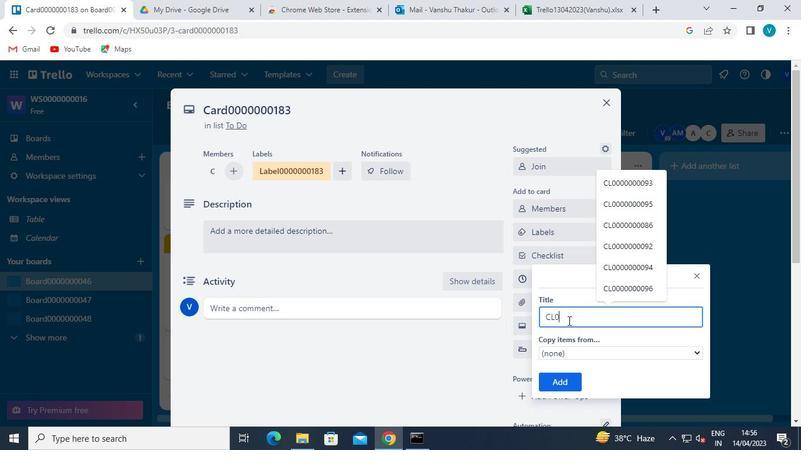 
Action: Keyboard <96>
Screenshot: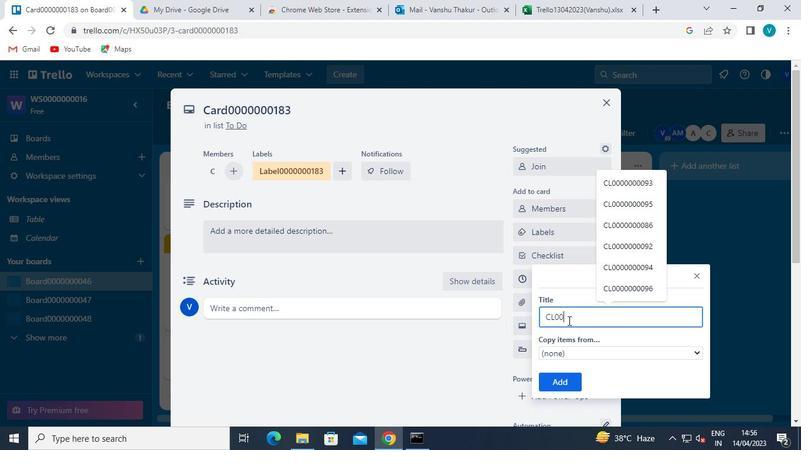 
Action: Keyboard <96>
Screenshot: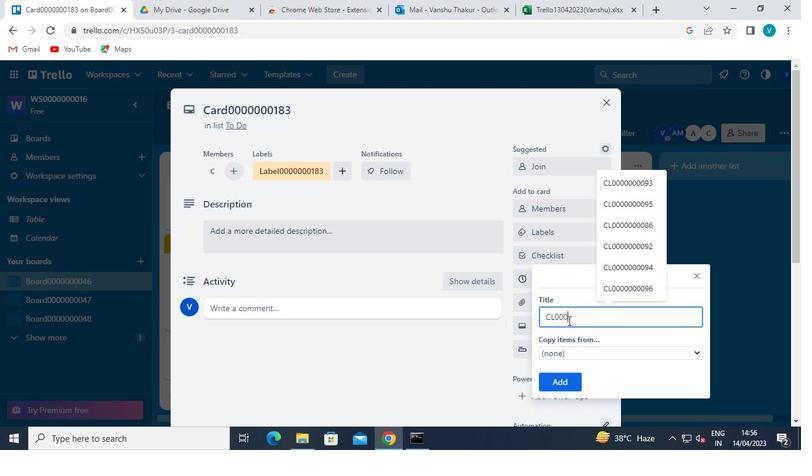 
Action: Keyboard <96>
Screenshot: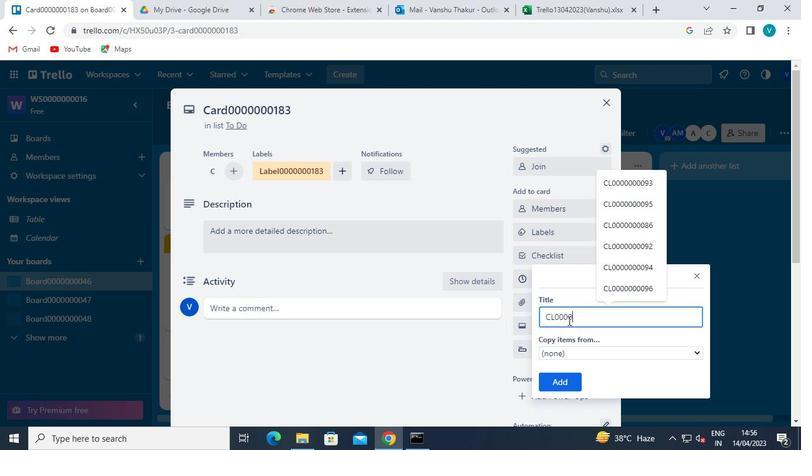 
Action: Keyboard <96>
Screenshot: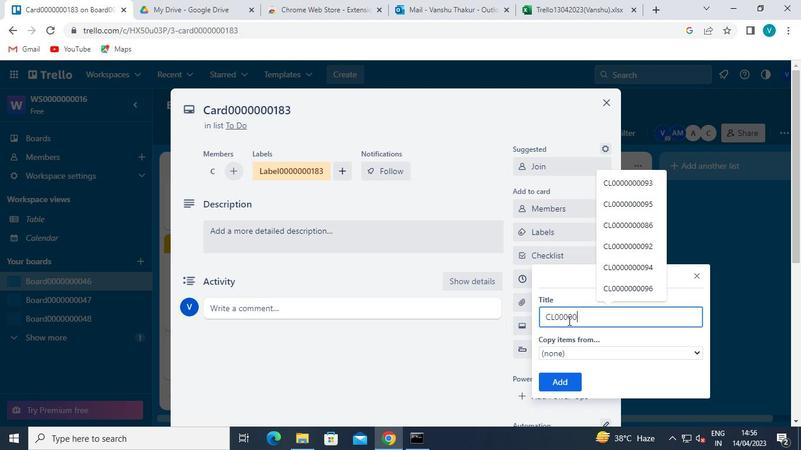 
Action: Keyboard <96>
Screenshot: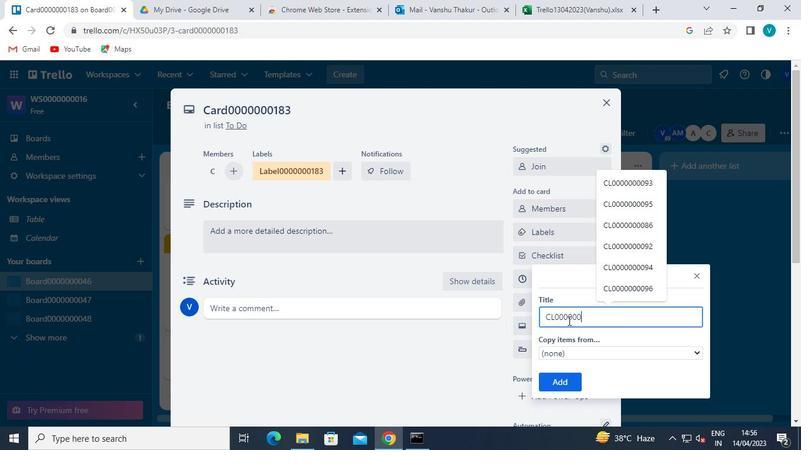 
Action: Keyboard <97>
Screenshot: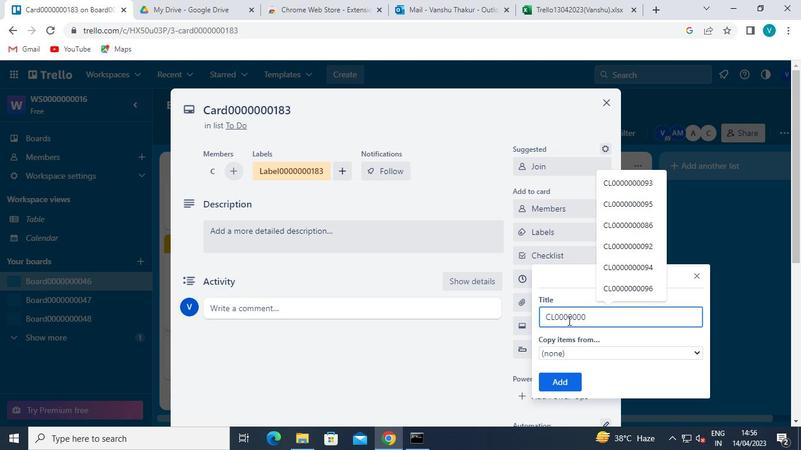 
Action: Keyboard <104>
Screenshot: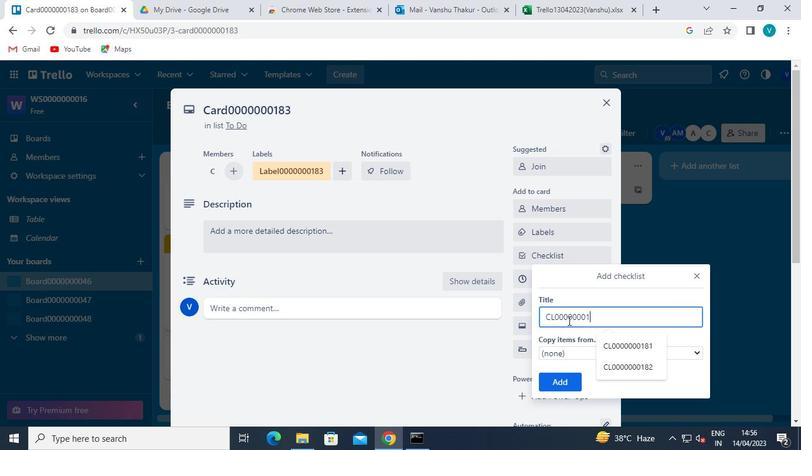 
Action: Keyboard <99>
Screenshot: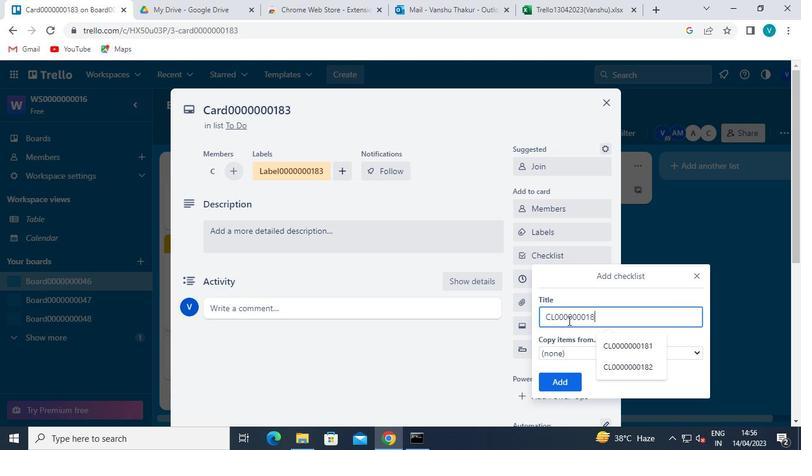 
Action: Mouse moved to (569, 374)
Screenshot: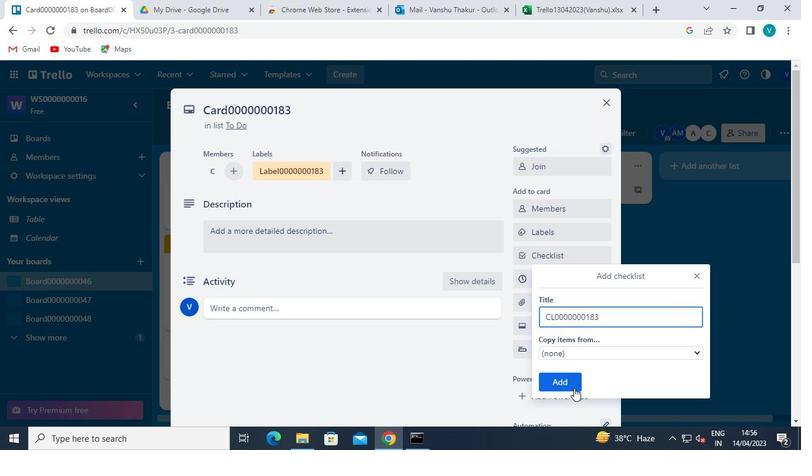 
Action: Mouse pressed left at (569, 374)
Screenshot: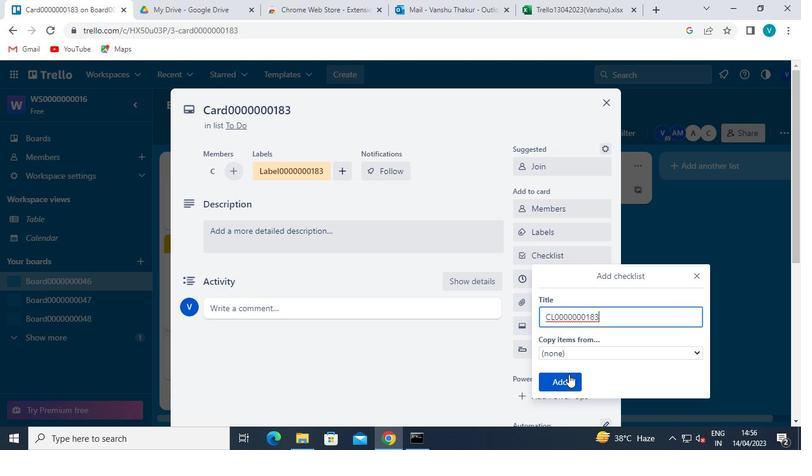 
Action: Mouse moved to (548, 279)
Screenshot: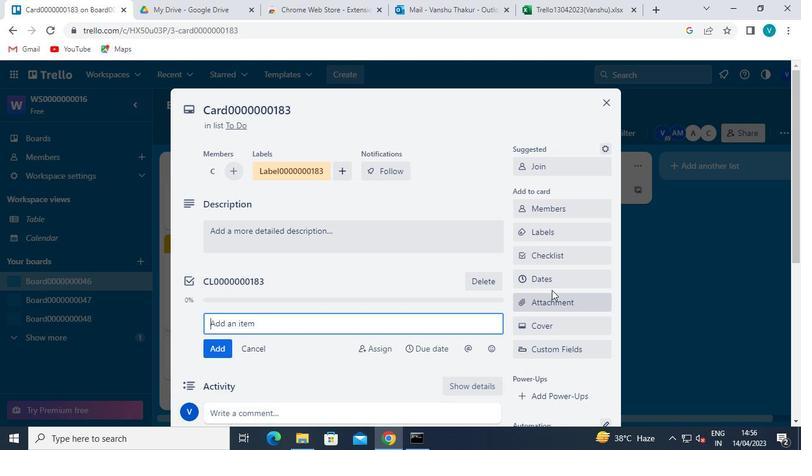 
Action: Mouse pressed left at (548, 279)
Screenshot: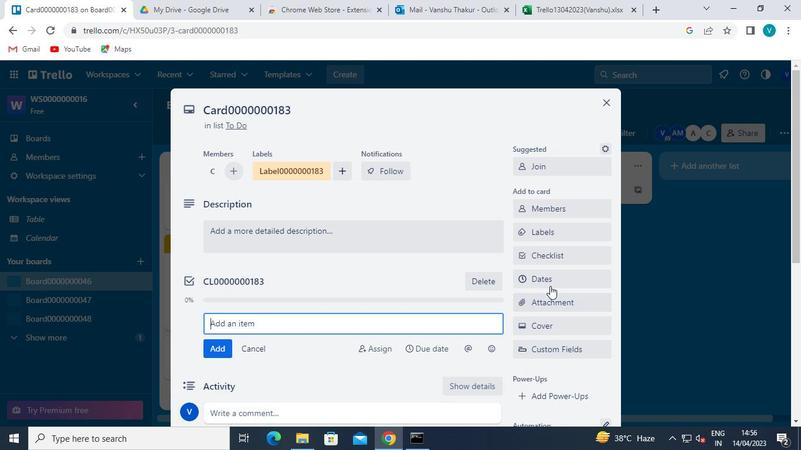 
Action: Mouse moved to (533, 319)
Screenshot: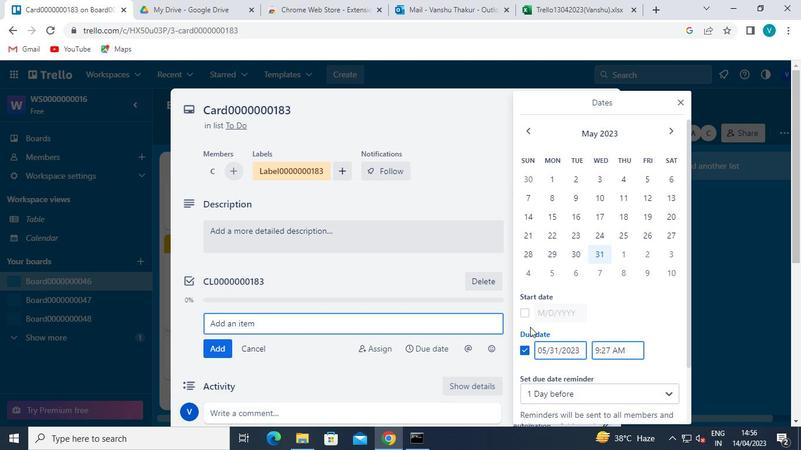 
Action: Mouse pressed left at (533, 319)
Screenshot: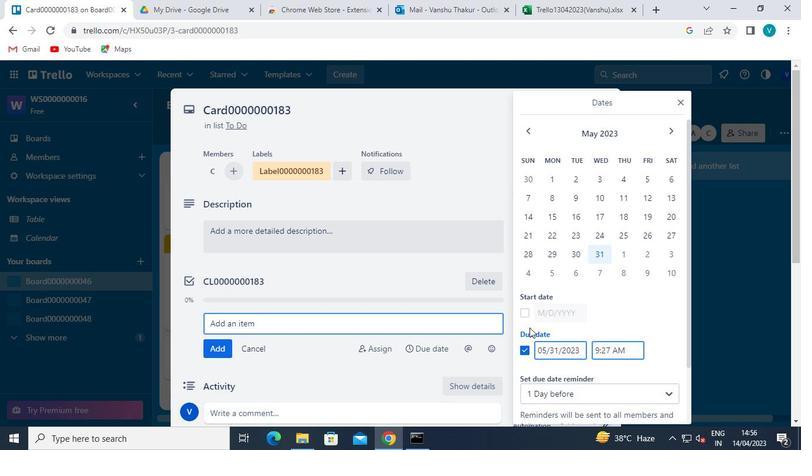 
Action: Mouse moved to (665, 130)
Screenshot: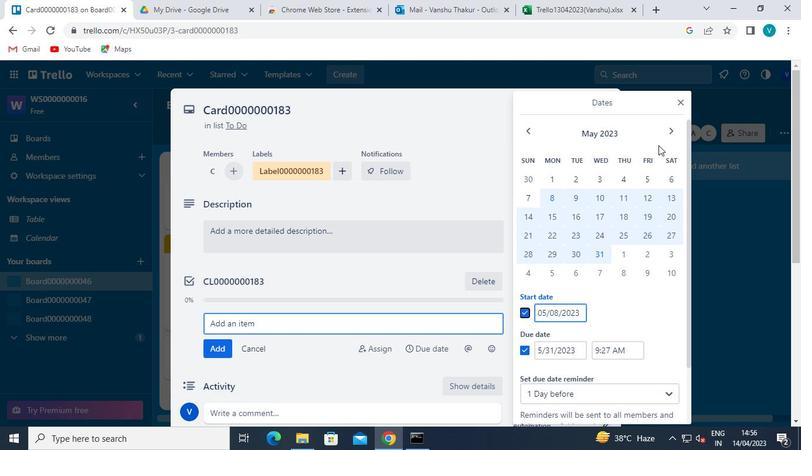 
Action: Mouse pressed left at (665, 130)
Screenshot: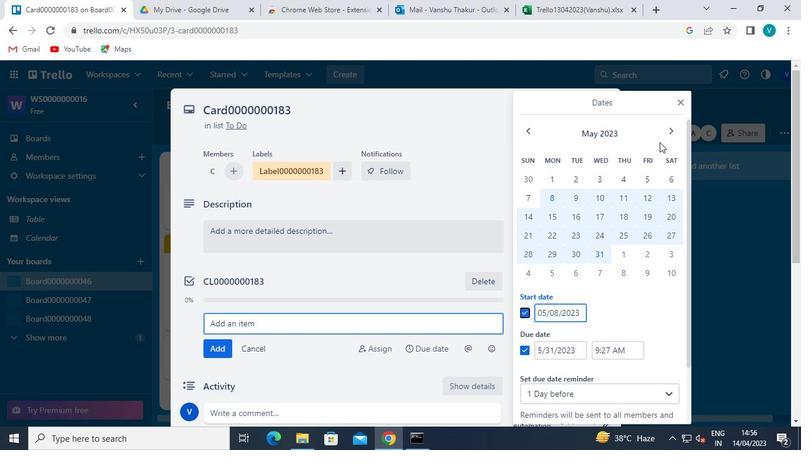 
Action: Mouse moved to (623, 178)
Screenshot: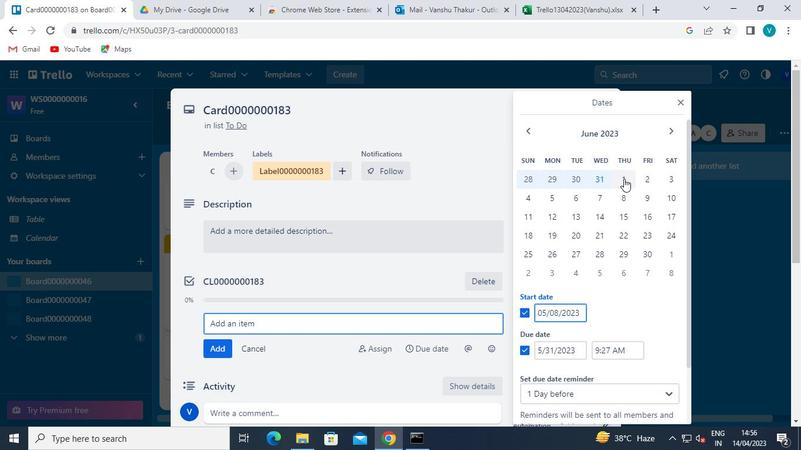 
Action: Mouse pressed left at (623, 178)
Screenshot: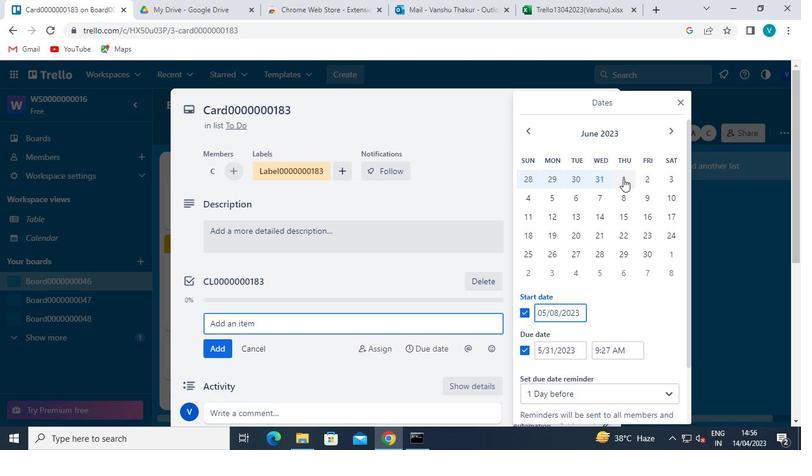 
Action: Mouse moved to (645, 254)
Screenshot: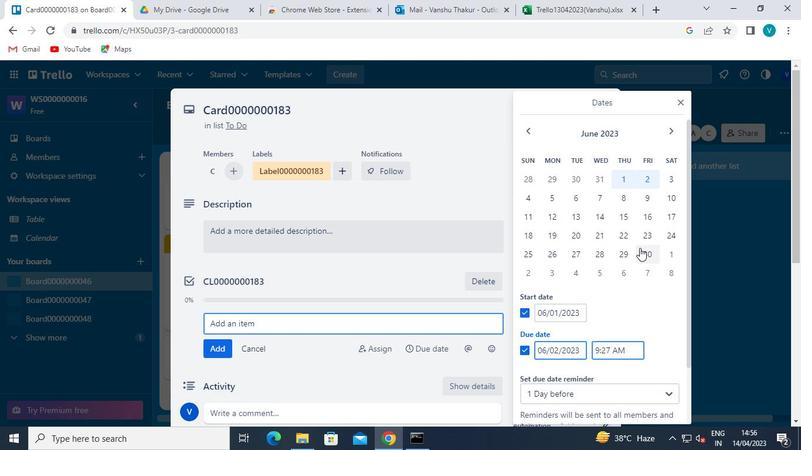 
Action: Mouse pressed left at (645, 254)
Screenshot: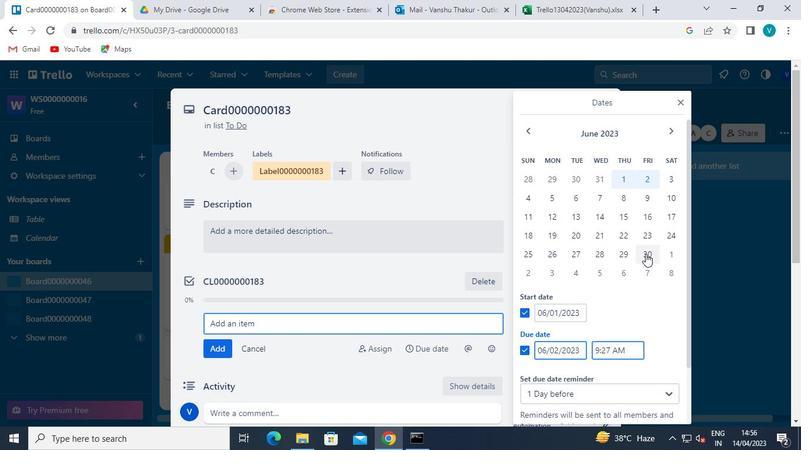 
Action: Mouse moved to (566, 377)
Screenshot: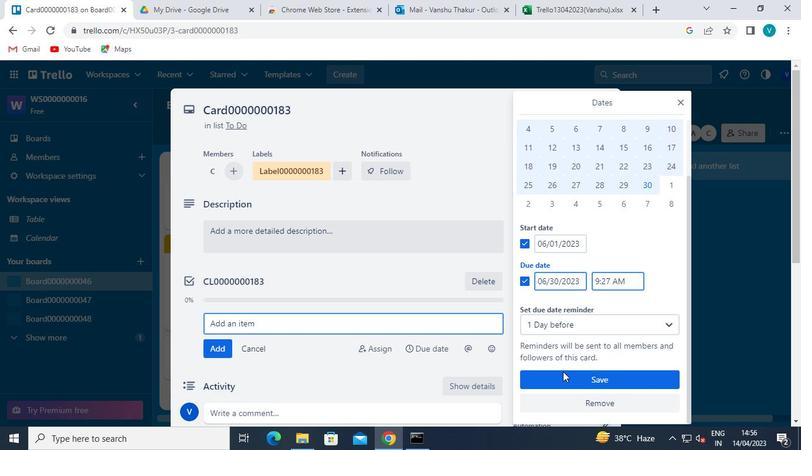 
Action: Mouse pressed left at (566, 377)
Screenshot: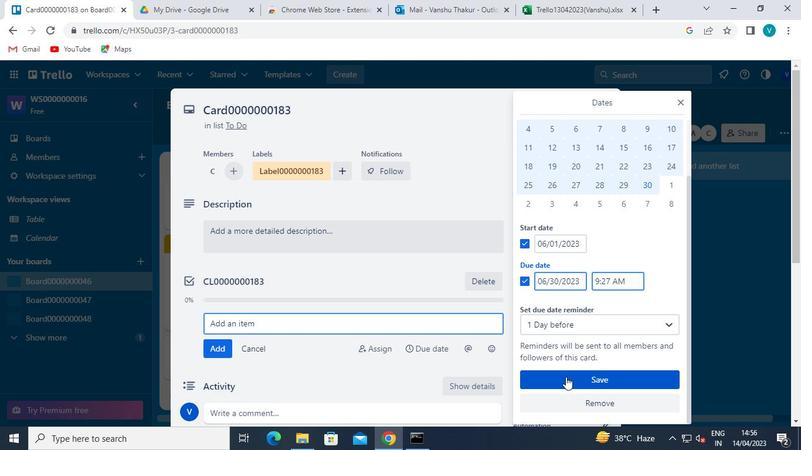 
Action: Mouse moved to (413, 440)
Screenshot: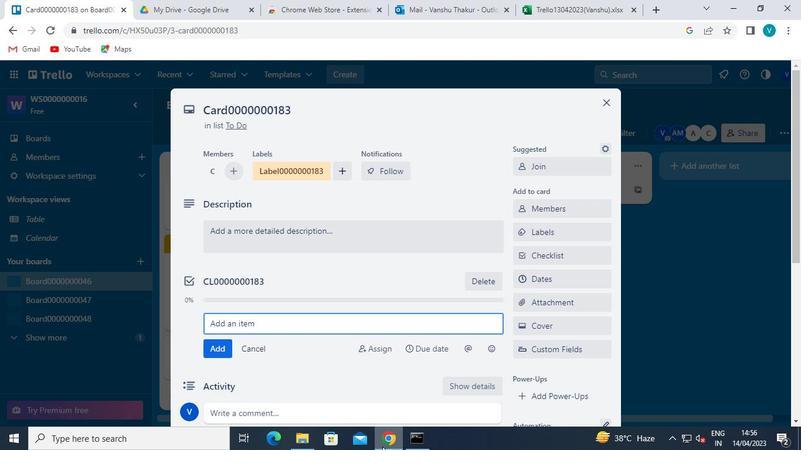
Action: Mouse pressed left at (413, 440)
Screenshot: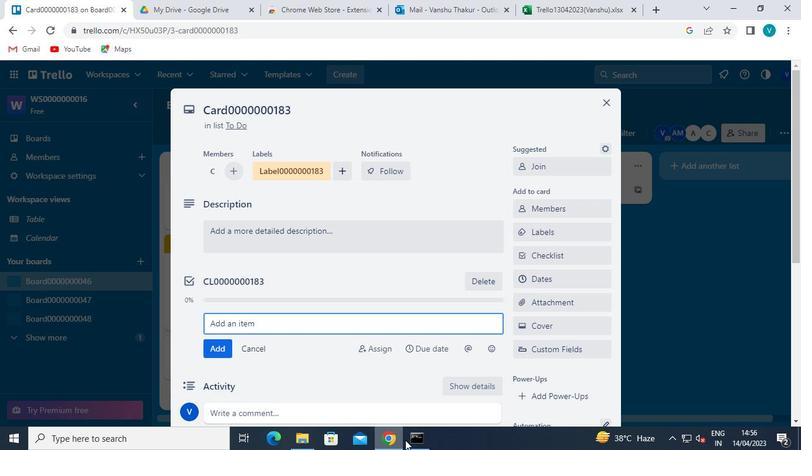 
Action: Mouse moved to (586, 84)
Screenshot: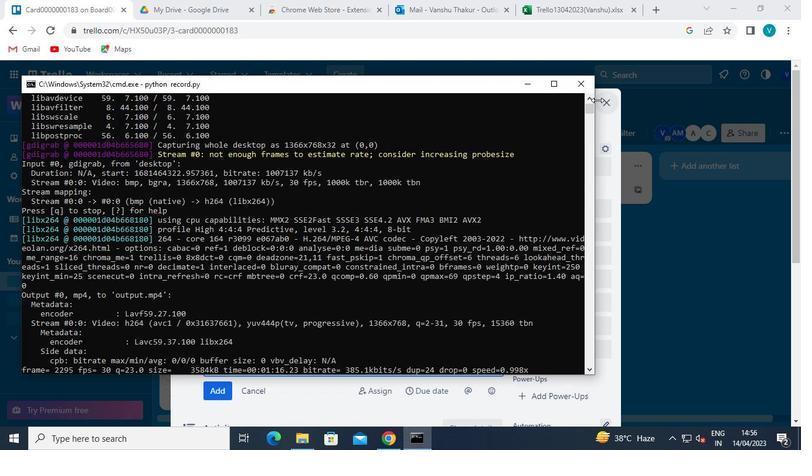 
Action: Mouse pressed left at (586, 84)
Screenshot: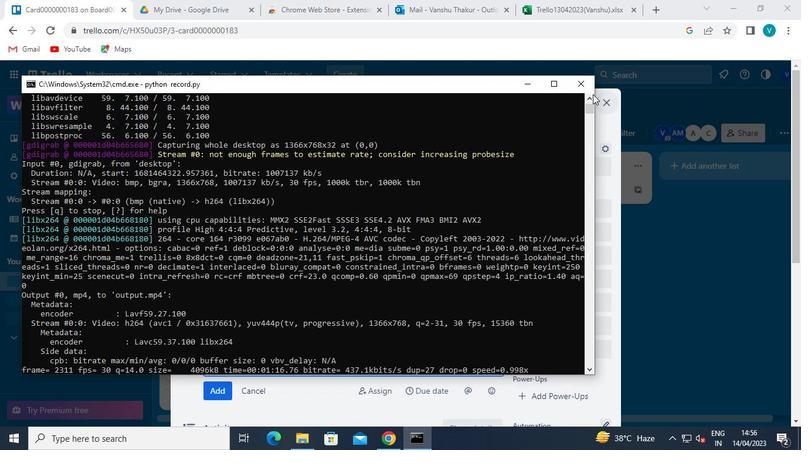
Action: Mouse moved to (586, 84)
Screenshot: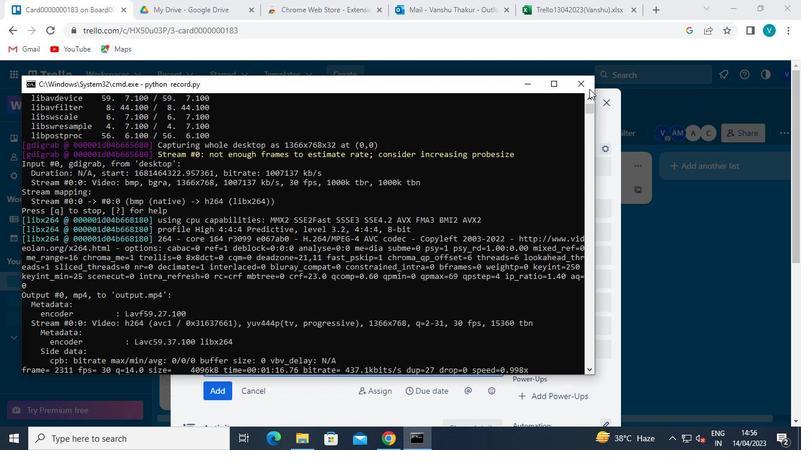 
